 Task: Look for space in Babruysk, Belarus from 7th July, 2023 to 14th July, 2023 for 1 adult in price range Rs.6000 to Rs.14000. Place can be shared room with 1  bedroom having 1 bed and 1 bathroom. Property type can be house, flat, guest house, hotel. Amenities needed are: washing machine. Booking option can be shelf check-in. Required host language is English.
Action: Mouse moved to (473, 99)
Screenshot: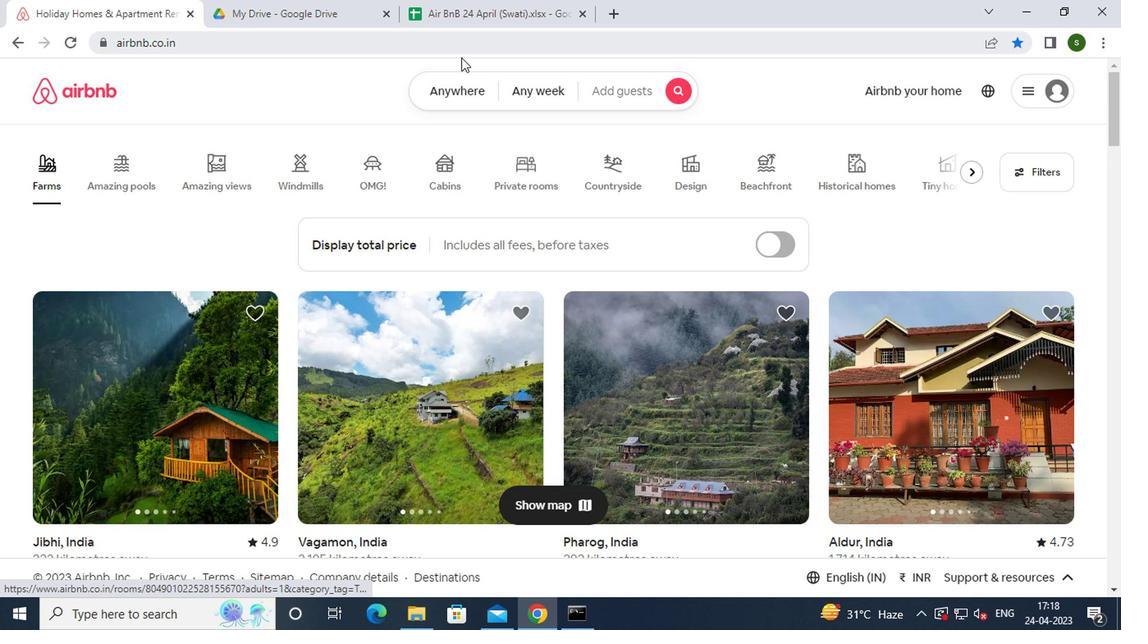 
Action: Mouse pressed left at (473, 99)
Screenshot: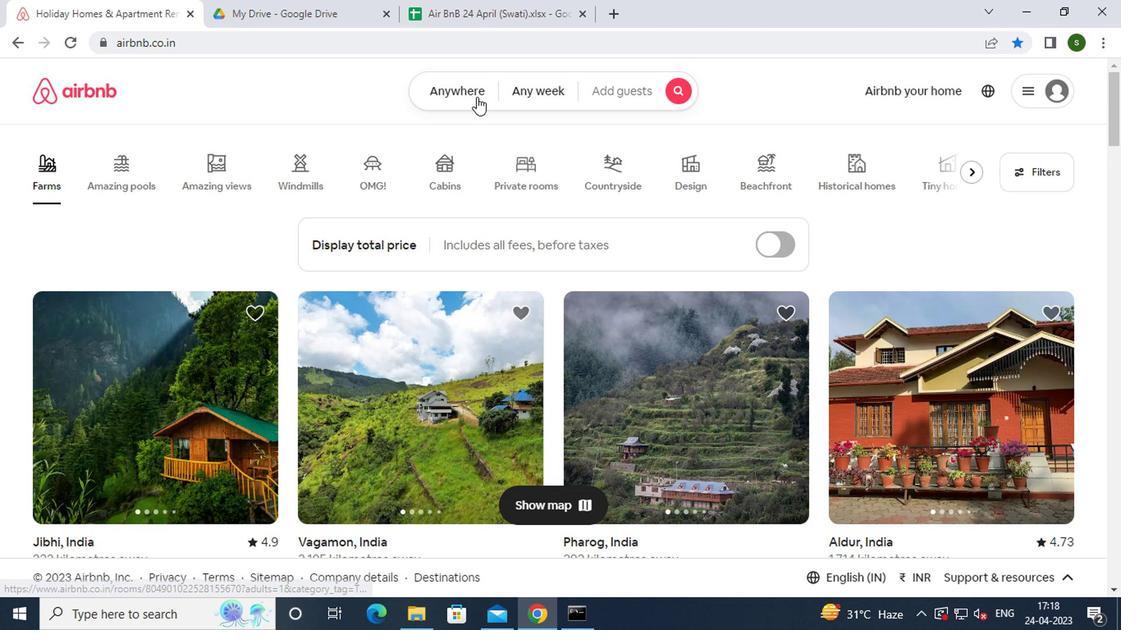 
Action: Mouse moved to (349, 157)
Screenshot: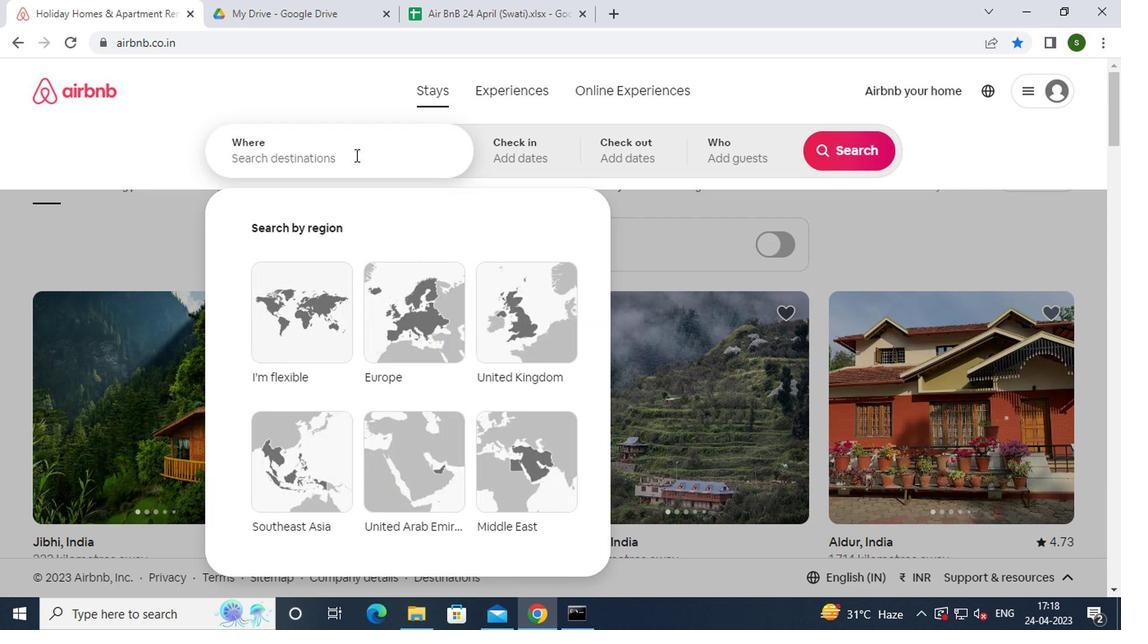 
Action: Mouse pressed left at (349, 157)
Screenshot: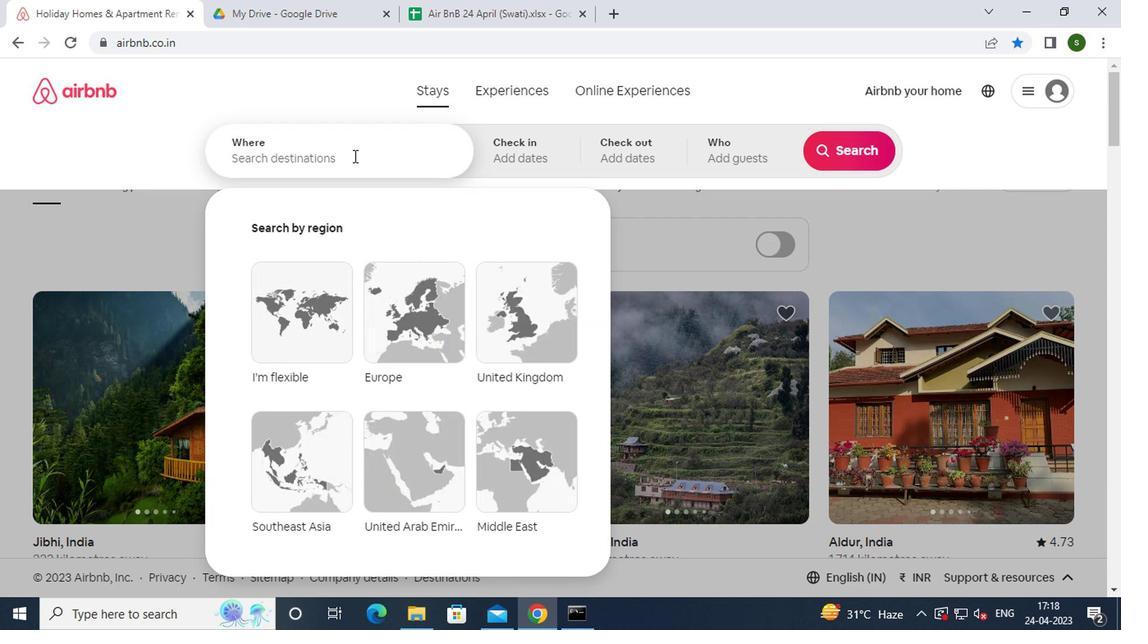 
Action: Mouse moved to (348, 154)
Screenshot: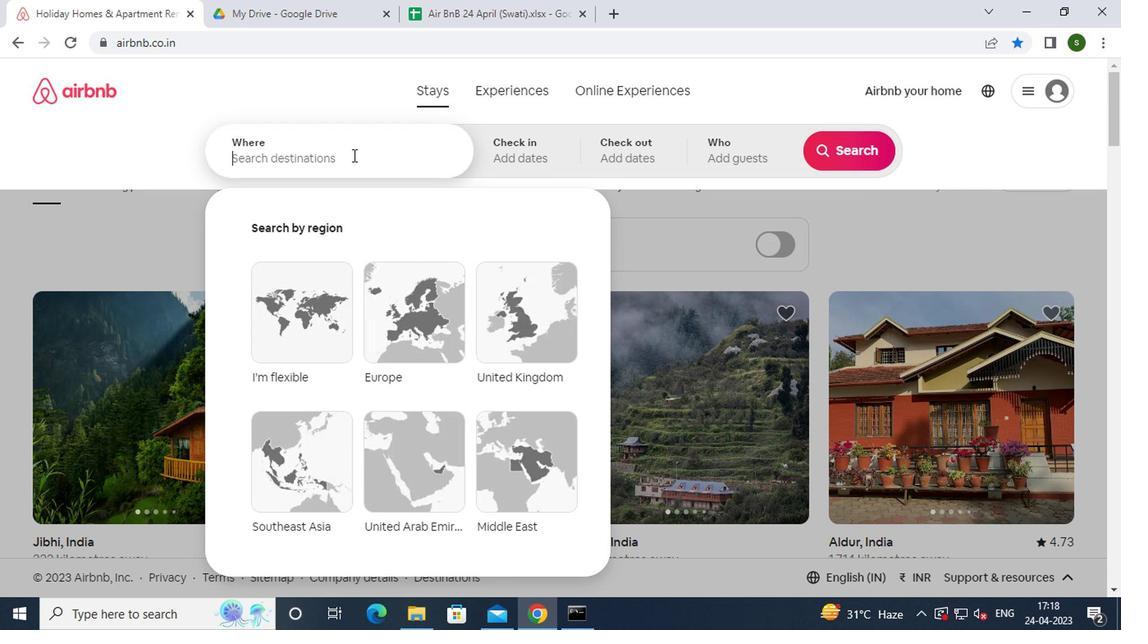
Action: Key pressed b<Key.caps_lock>abruysk
Screenshot: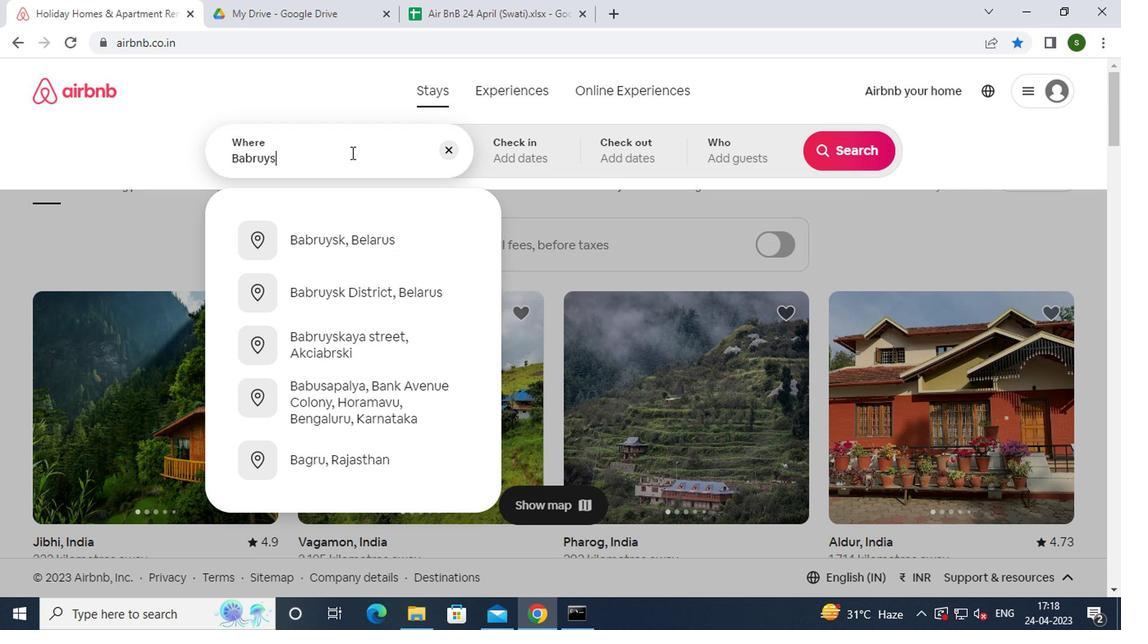 
Action: Mouse moved to (394, 238)
Screenshot: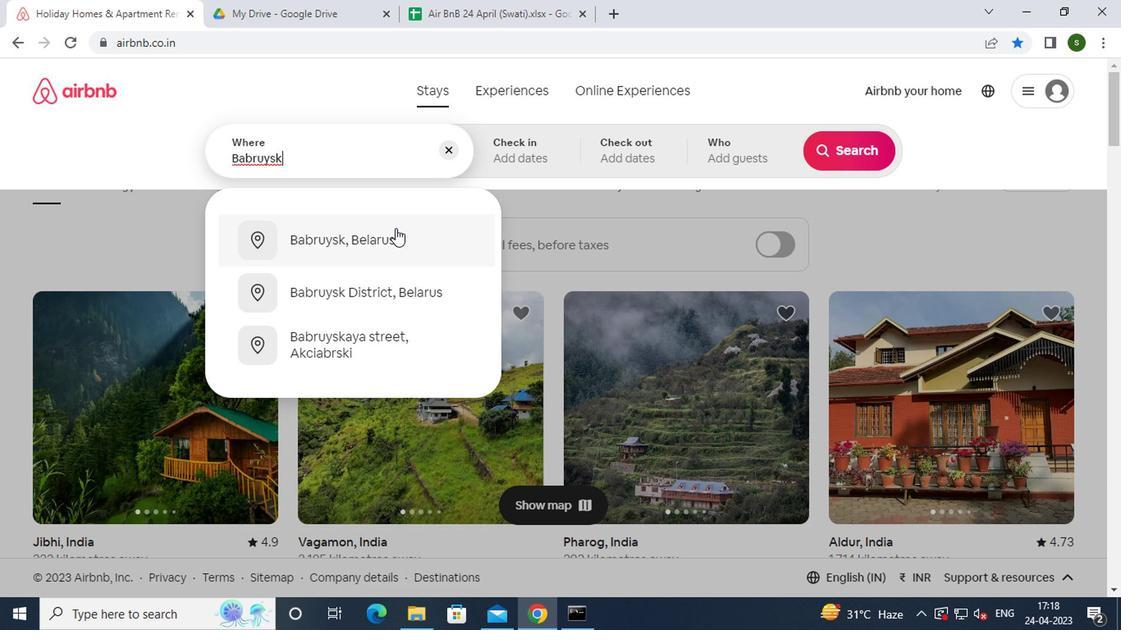 
Action: Mouse pressed left at (394, 238)
Screenshot: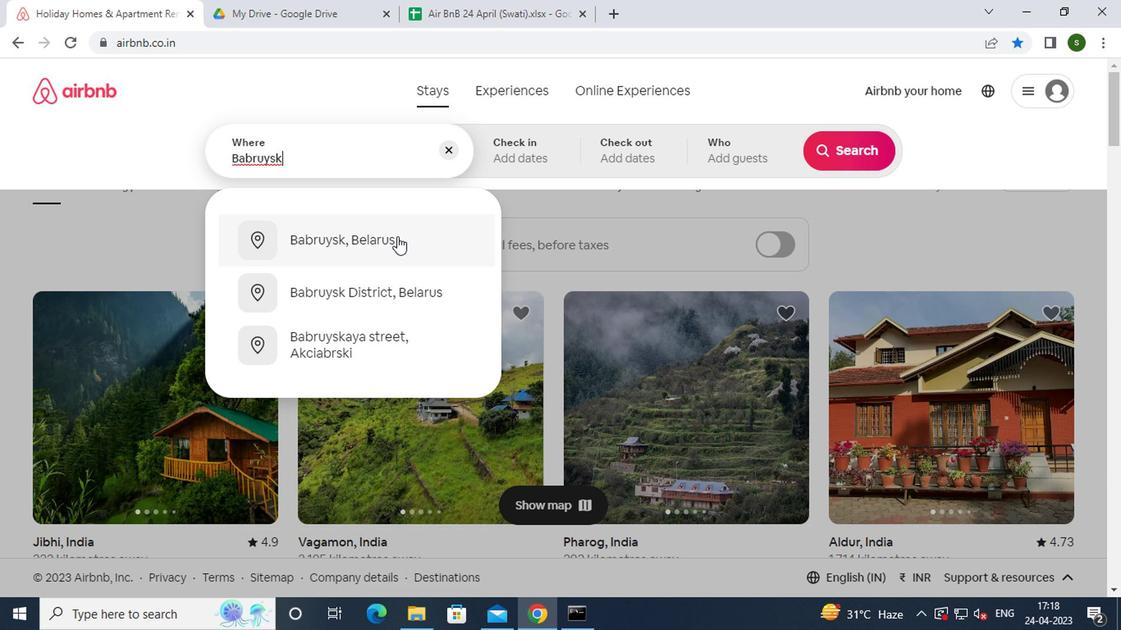 
Action: Mouse moved to (843, 284)
Screenshot: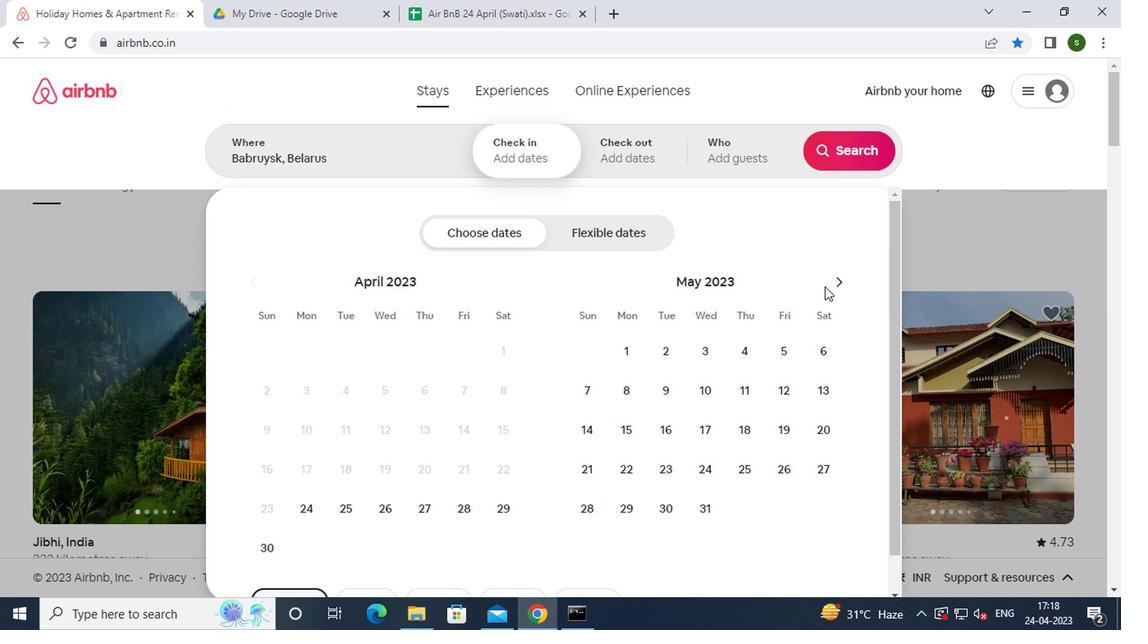 
Action: Mouse pressed left at (843, 284)
Screenshot: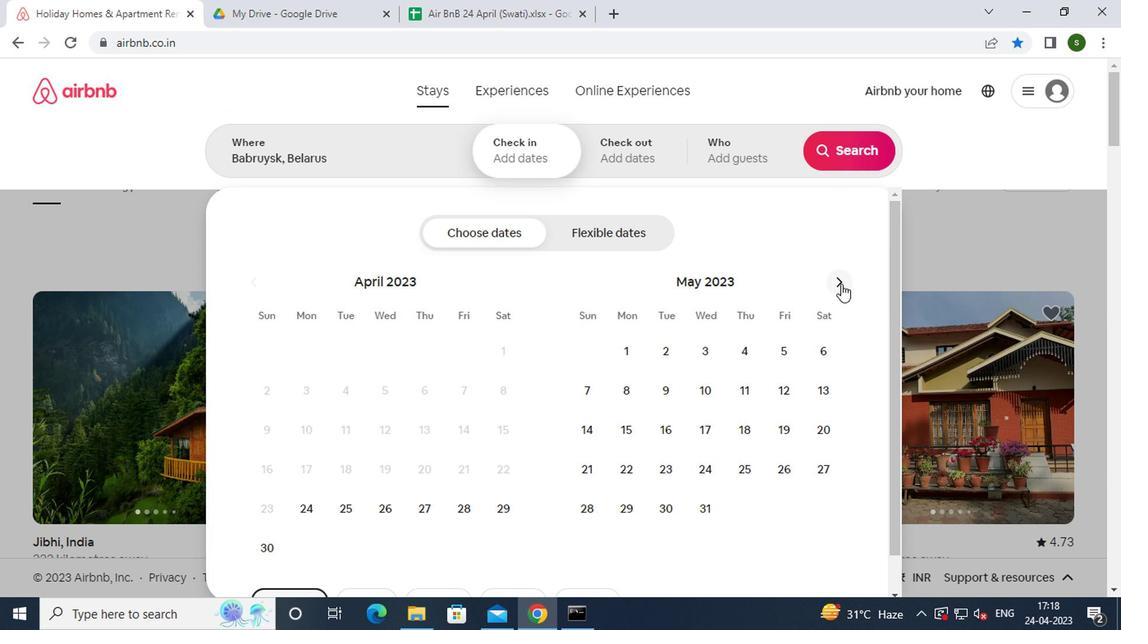 
Action: Mouse pressed left at (843, 284)
Screenshot: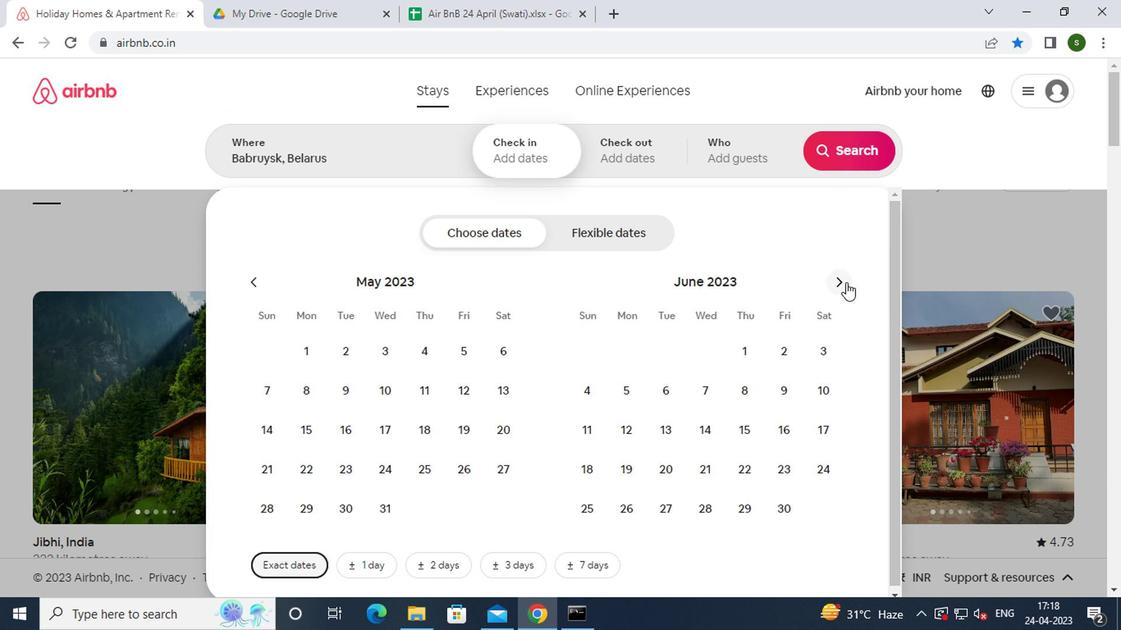 
Action: Mouse moved to (794, 398)
Screenshot: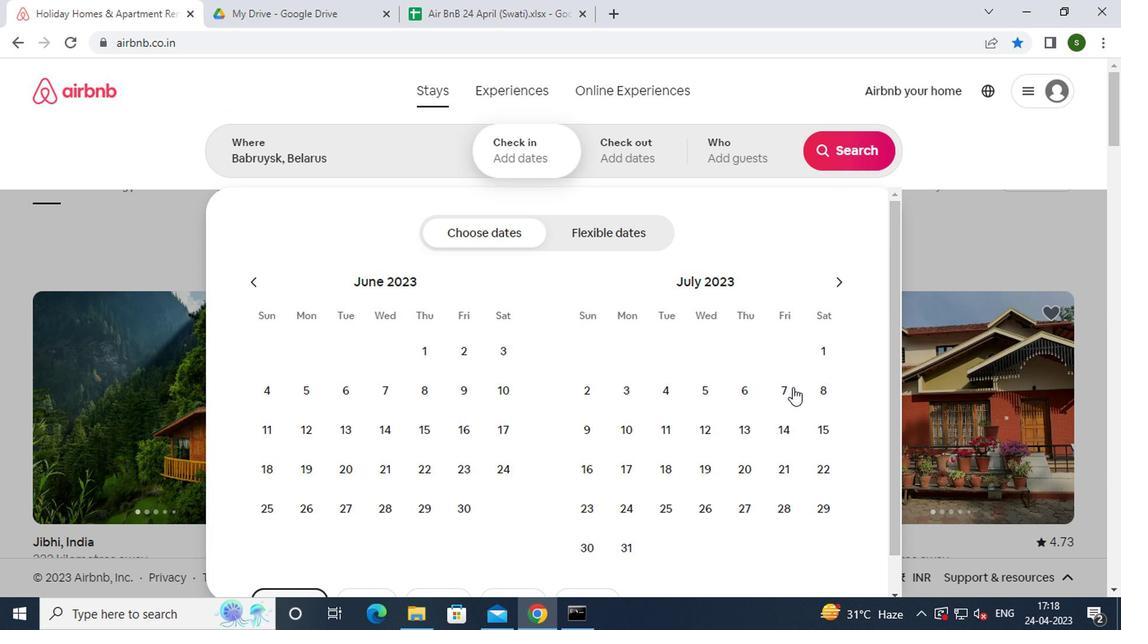 
Action: Mouse pressed left at (794, 398)
Screenshot: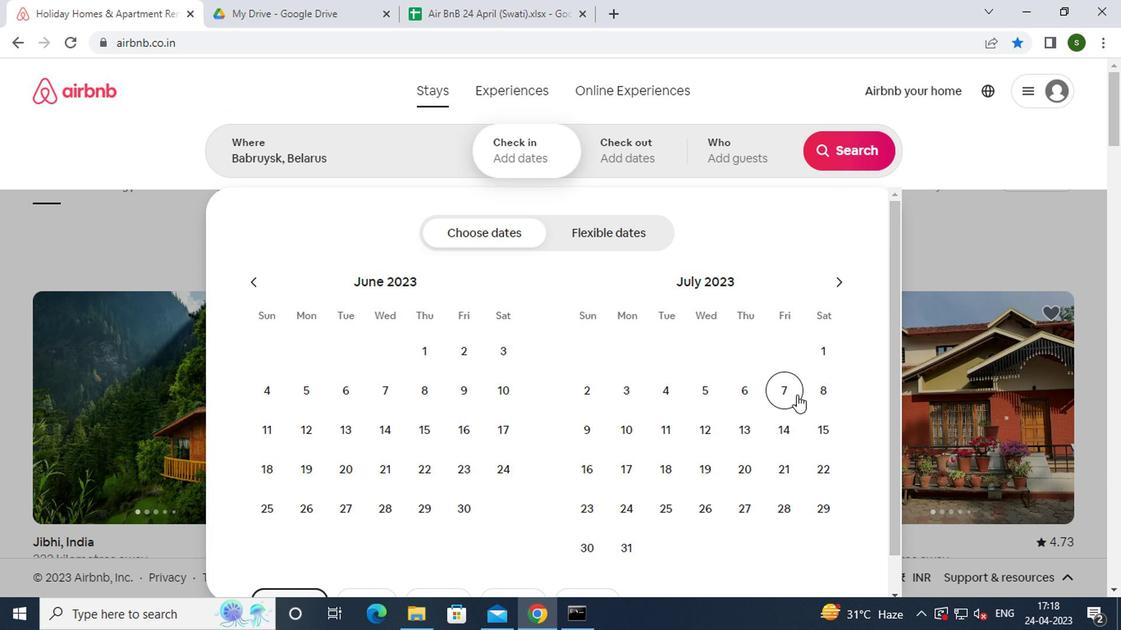 
Action: Mouse moved to (791, 435)
Screenshot: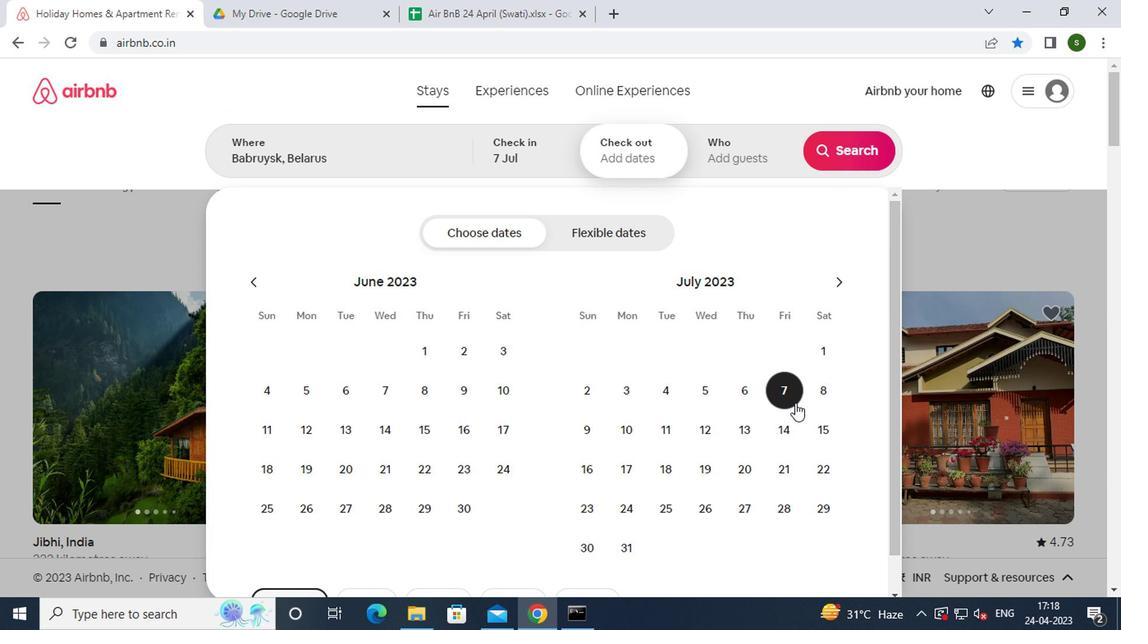 
Action: Mouse pressed left at (791, 435)
Screenshot: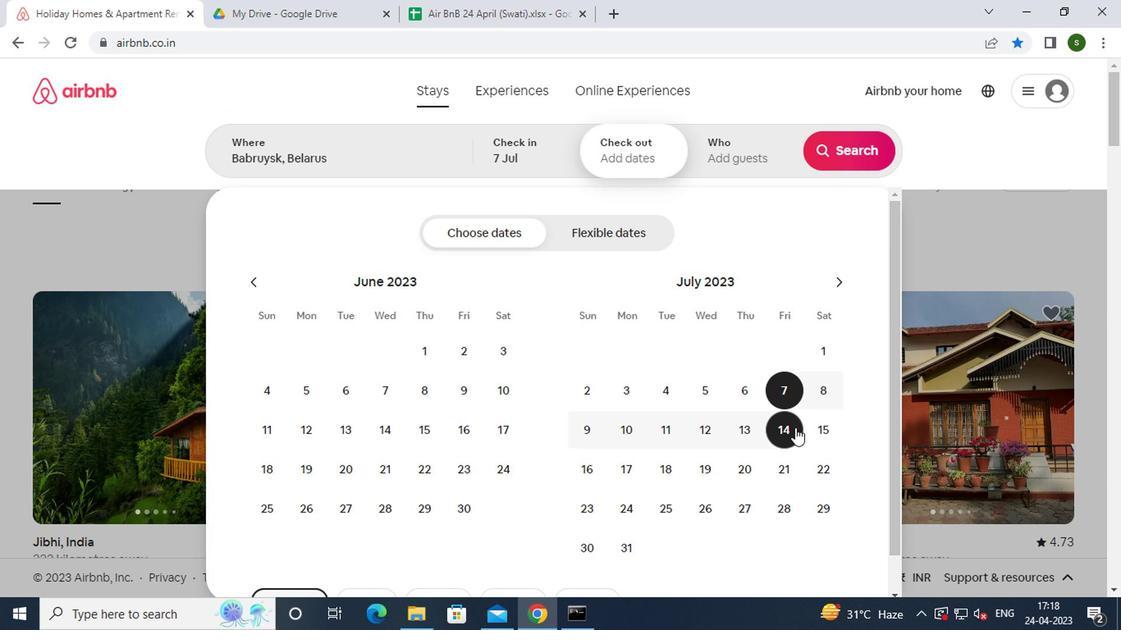 
Action: Mouse moved to (723, 171)
Screenshot: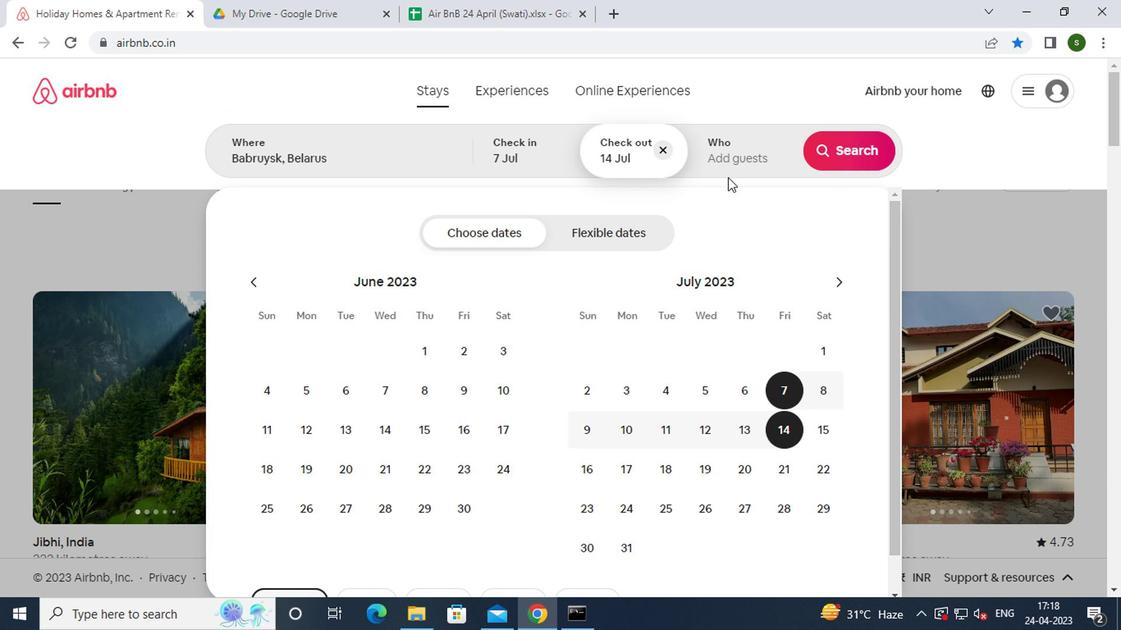 
Action: Mouse pressed left at (723, 171)
Screenshot: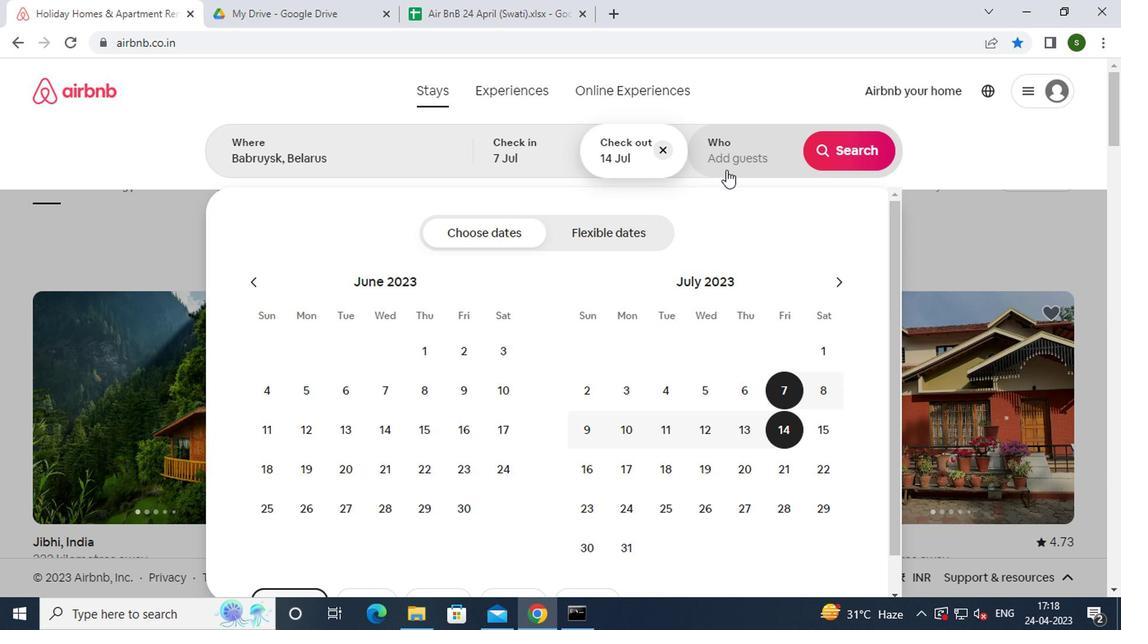 
Action: Mouse moved to (831, 228)
Screenshot: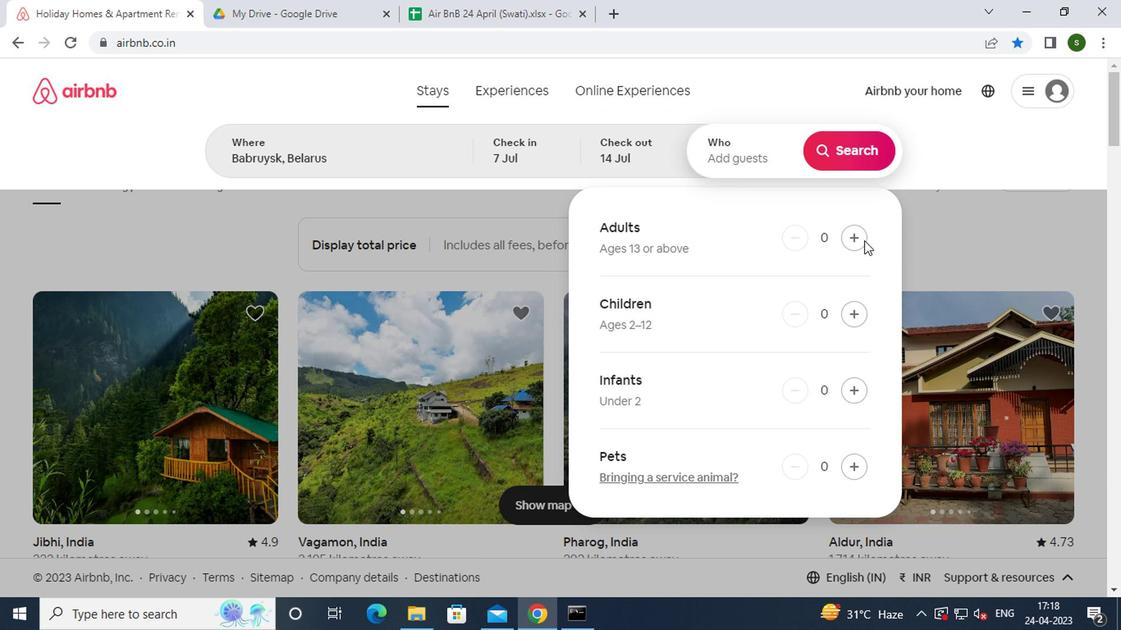 
Action: Mouse pressed left at (831, 228)
Screenshot: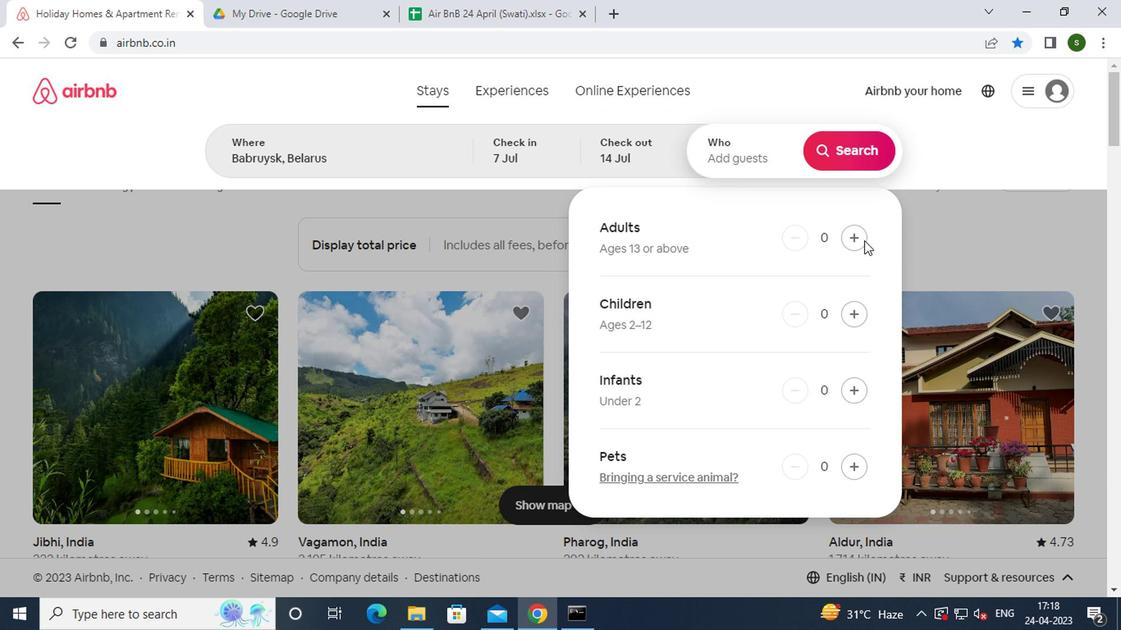 
Action: Mouse moved to (852, 240)
Screenshot: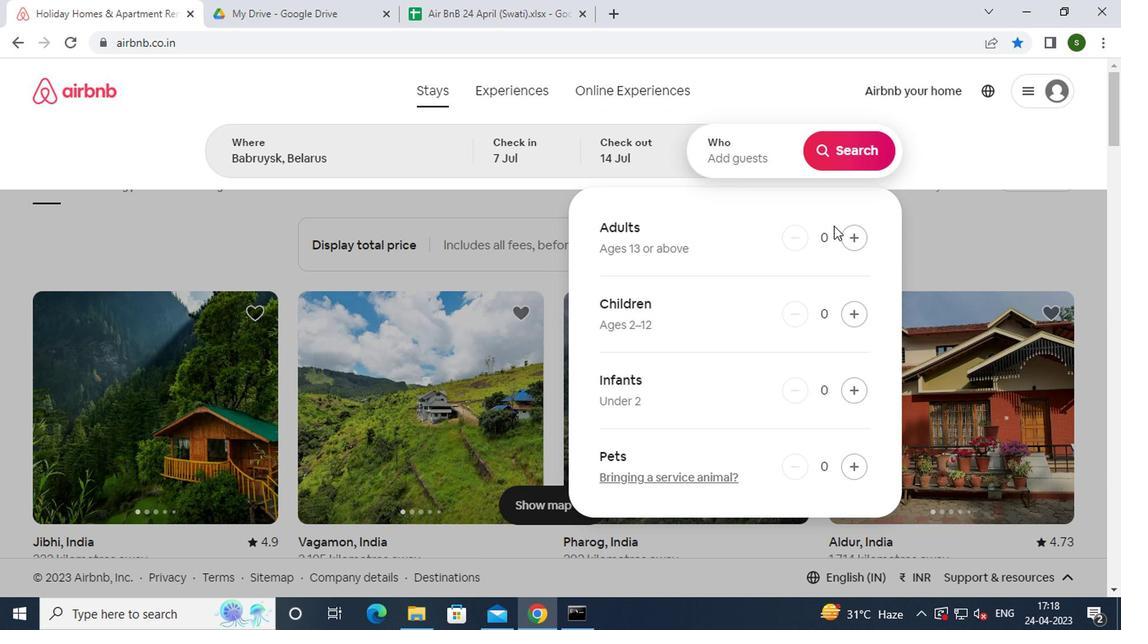 
Action: Mouse pressed left at (852, 240)
Screenshot: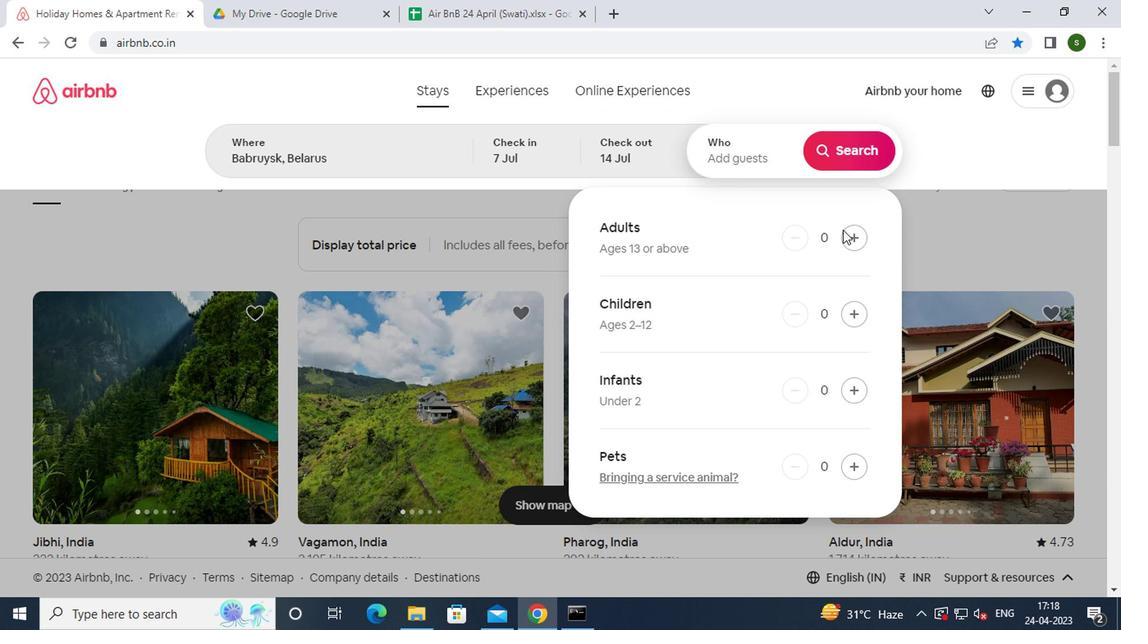 
Action: Mouse moved to (843, 157)
Screenshot: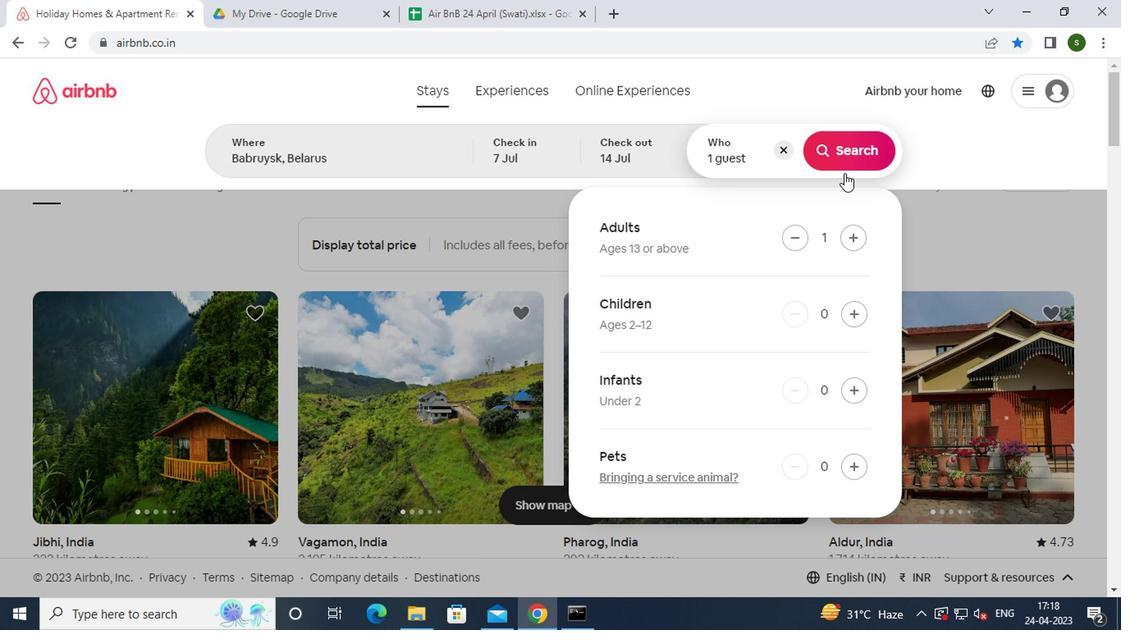 
Action: Mouse pressed left at (843, 157)
Screenshot: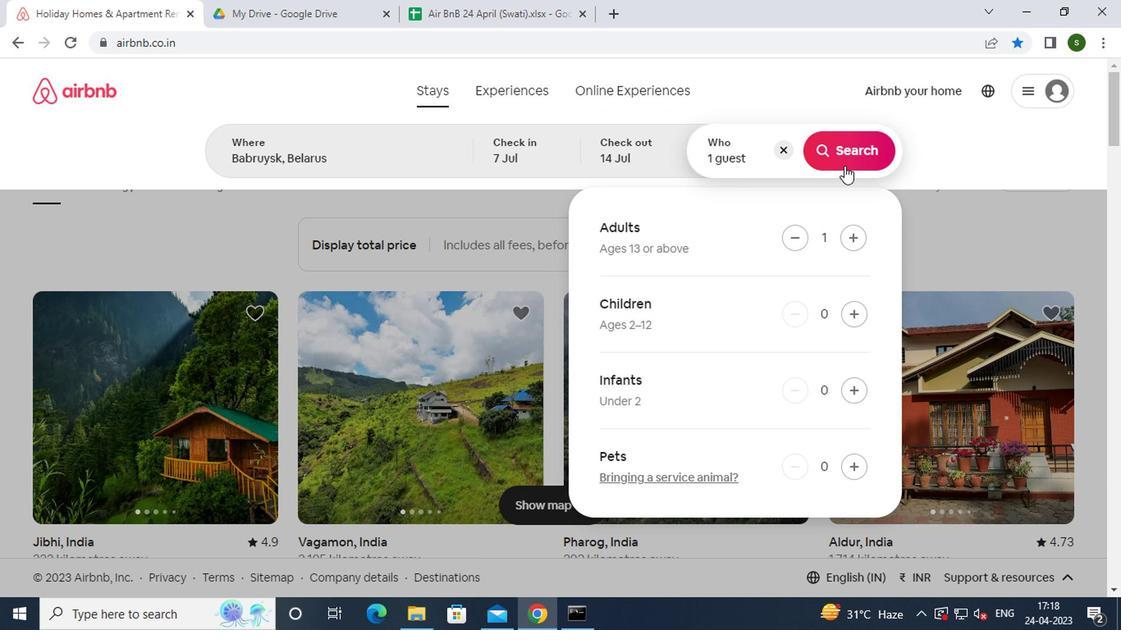 
Action: Mouse moved to (1028, 161)
Screenshot: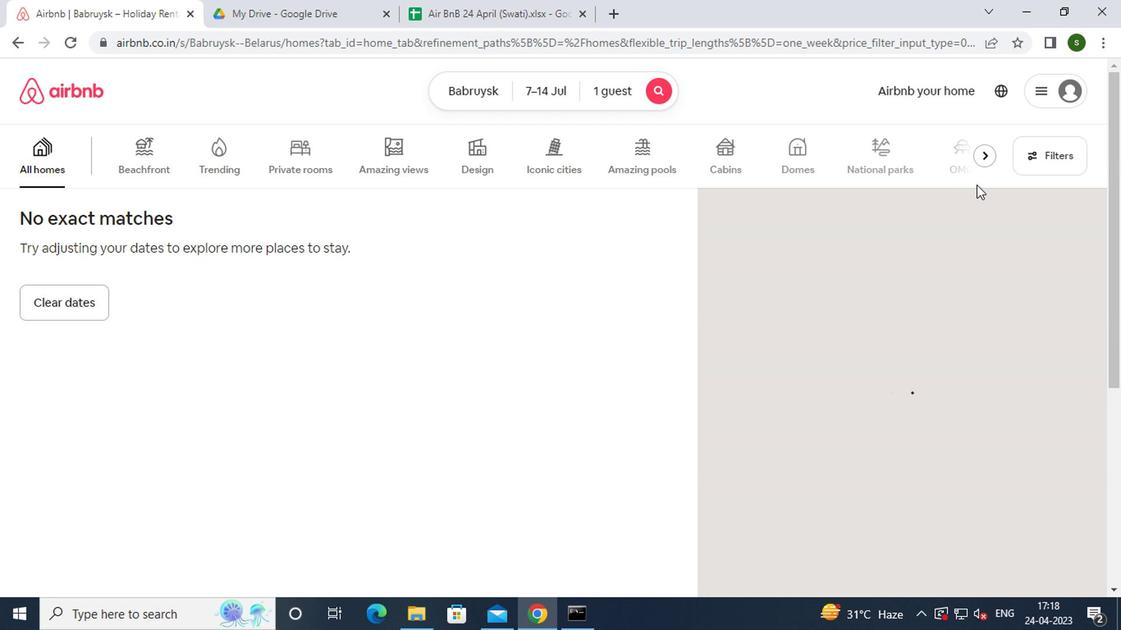 
Action: Mouse pressed left at (1028, 161)
Screenshot: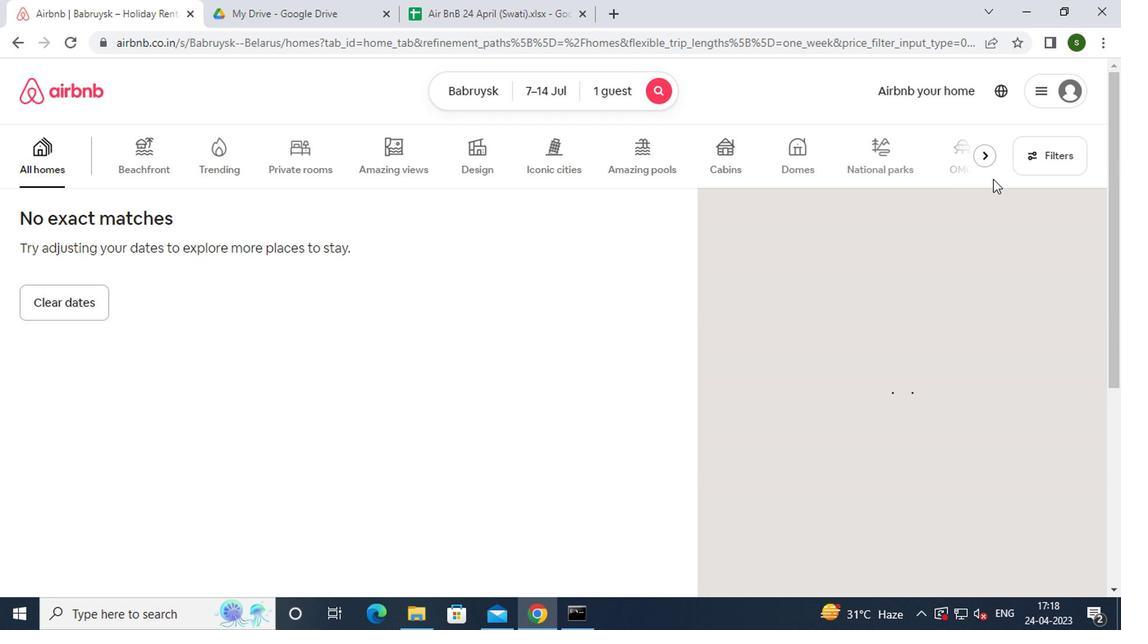 
Action: Mouse moved to (454, 263)
Screenshot: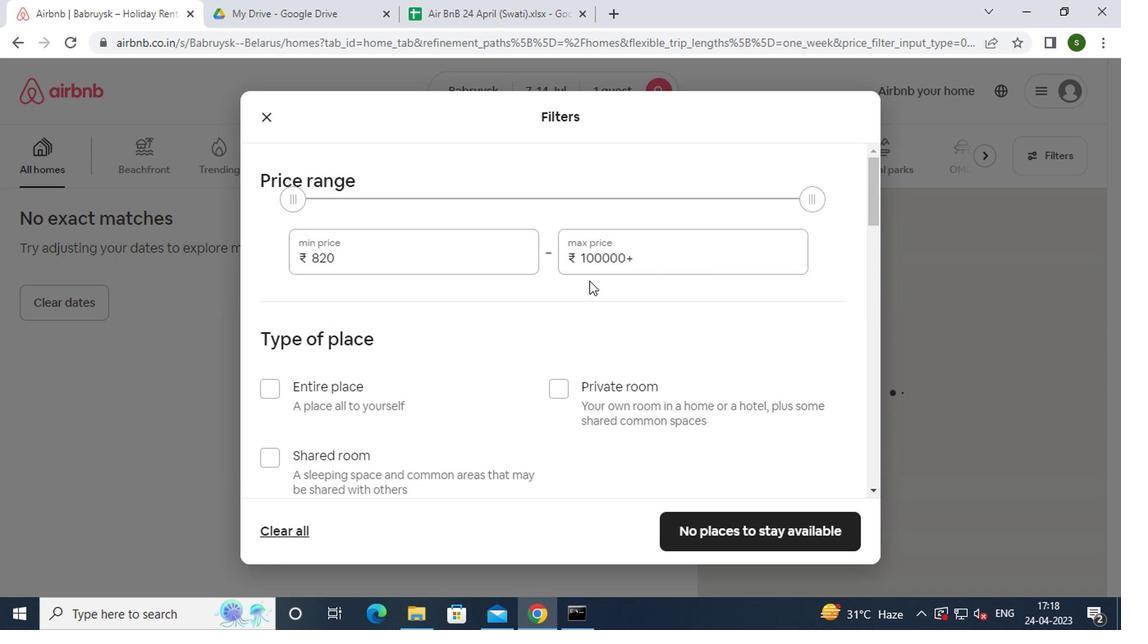 
Action: Mouse pressed left at (454, 263)
Screenshot: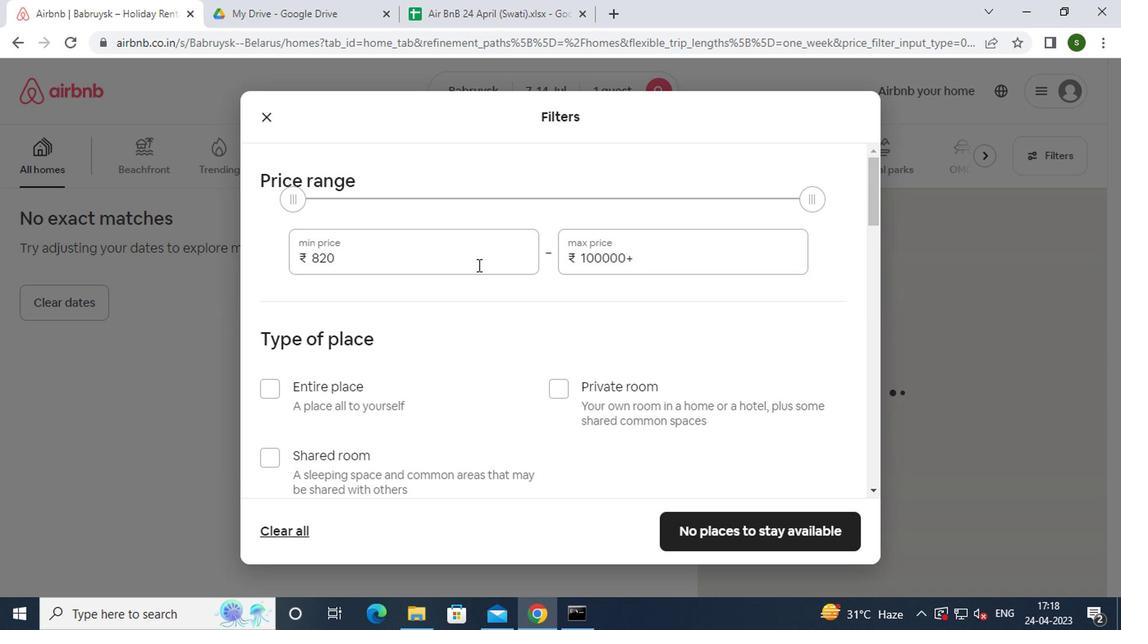 
Action: Mouse moved to (454, 262)
Screenshot: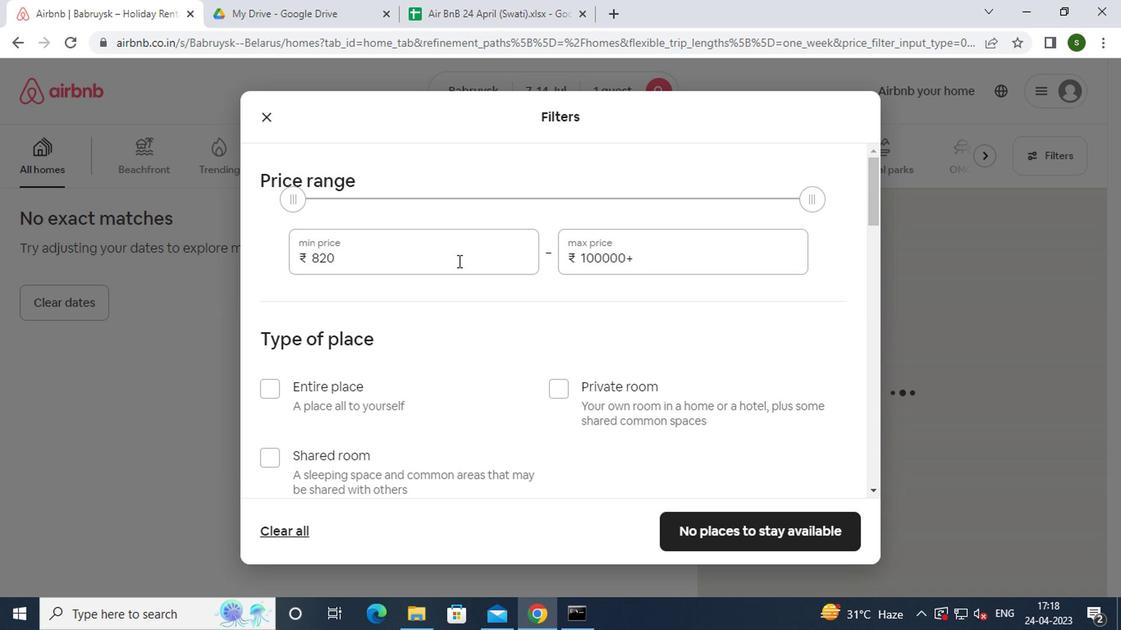 
Action: Key pressed <Key.backspace><Key.backspace><Key.backspace><Key.backspace><Key.backspace><Key.backspace><Key.backspace>6000
Screenshot: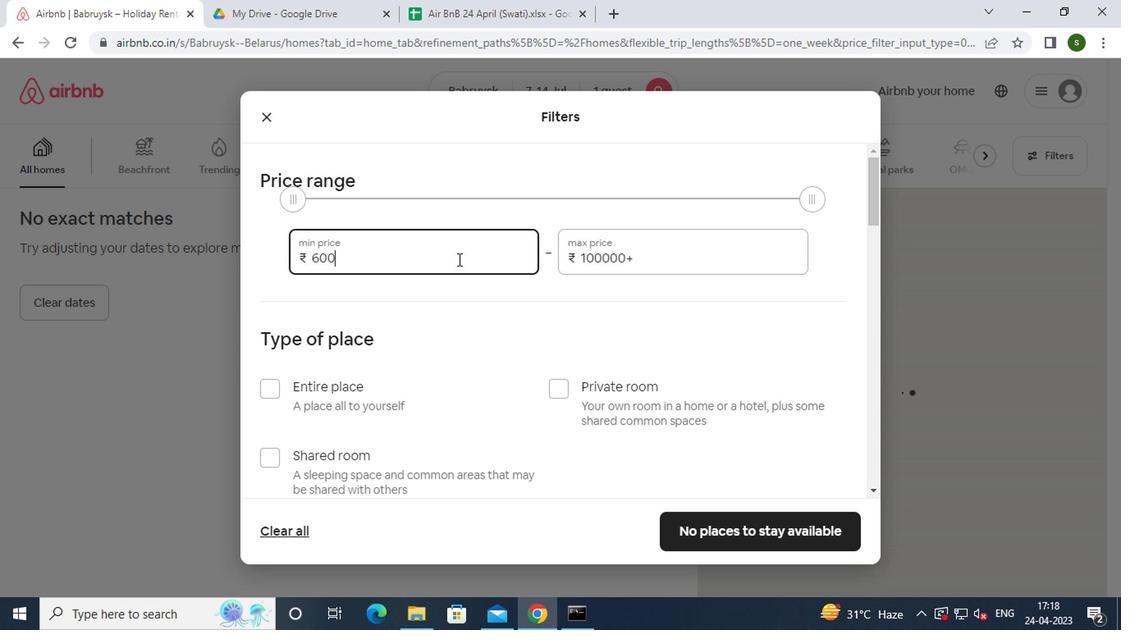 
Action: Mouse moved to (671, 265)
Screenshot: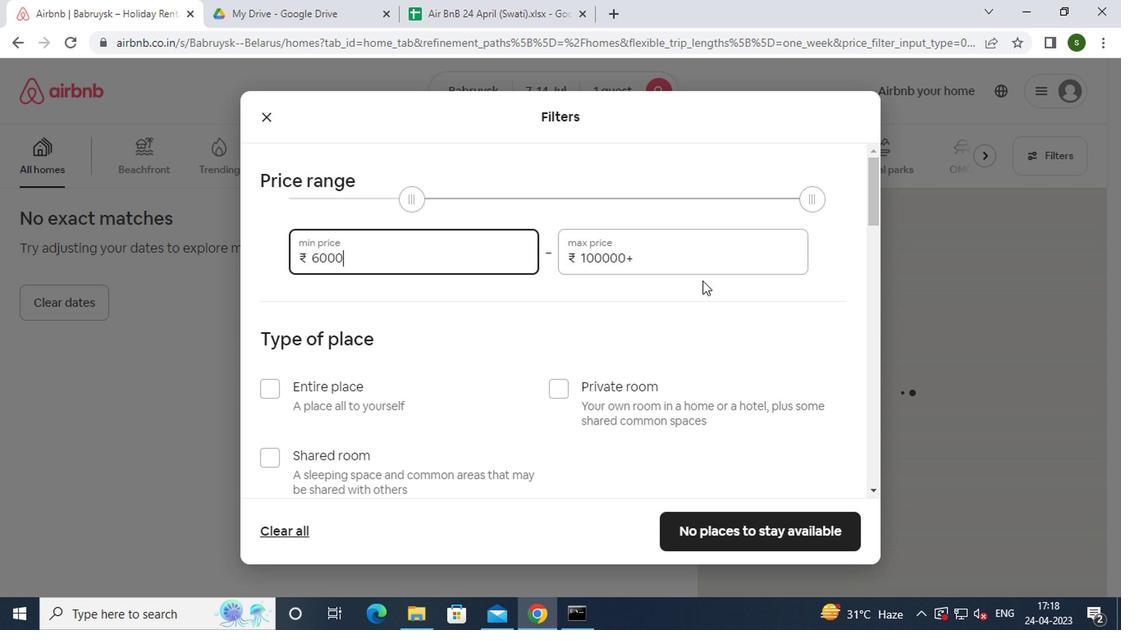 
Action: Mouse pressed left at (671, 265)
Screenshot: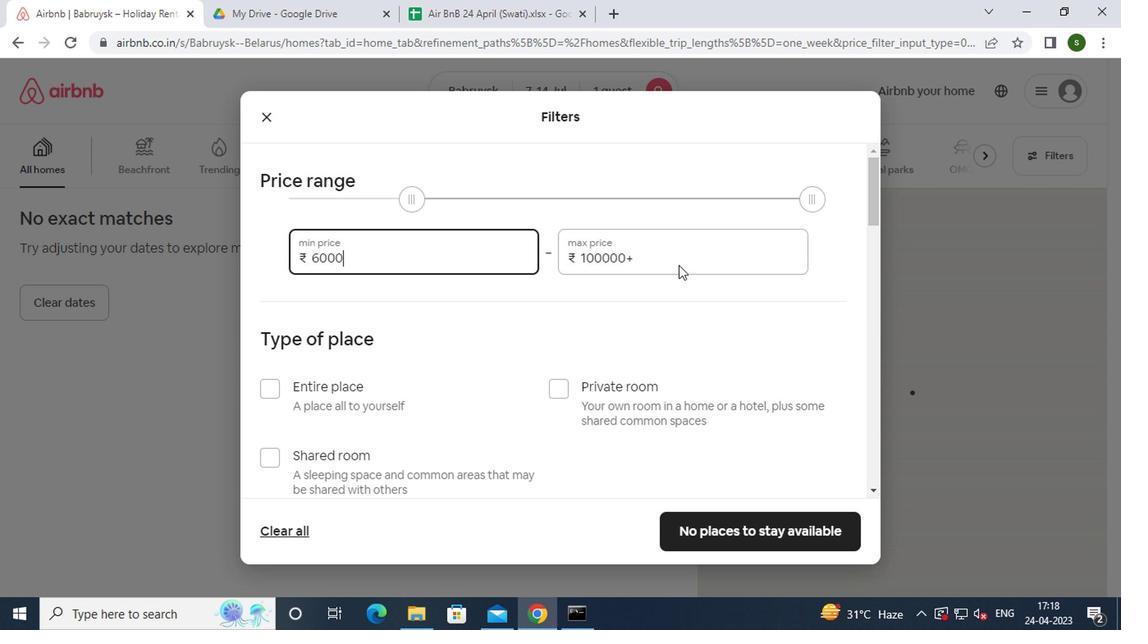 
Action: Key pressed <Key.backspace><Key.backspace><Key.backspace><Key.backspace><Key.backspace><Key.backspace><Key.backspace><Key.backspace><Key.backspace><Key.backspace><Key.backspace><Key.backspace>14000
Screenshot: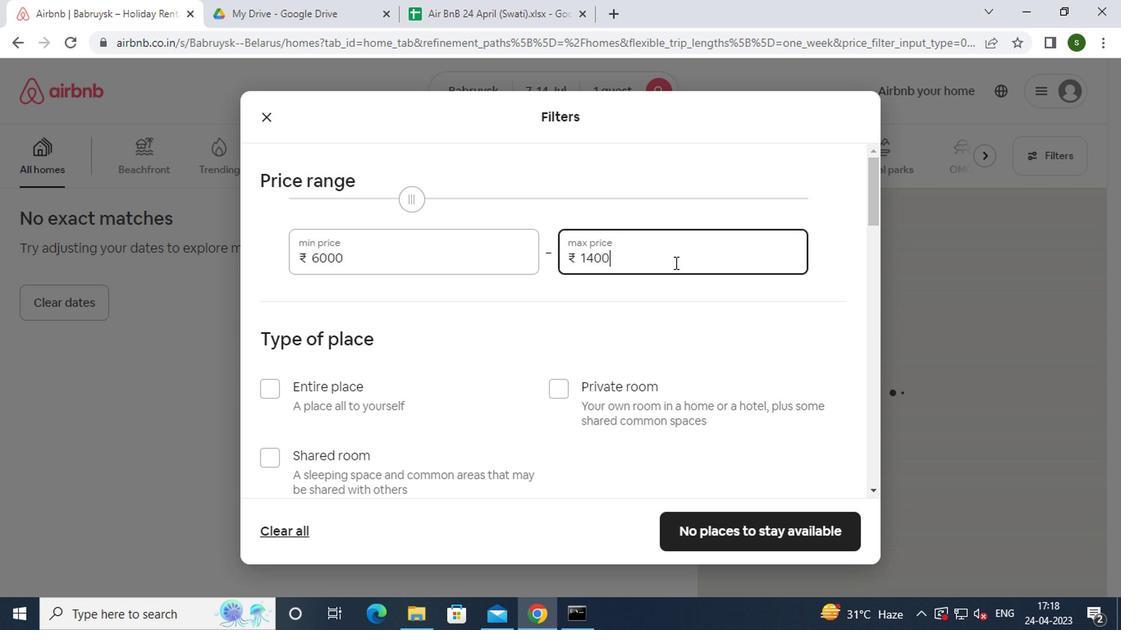 
Action: Mouse moved to (584, 330)
Screenshot: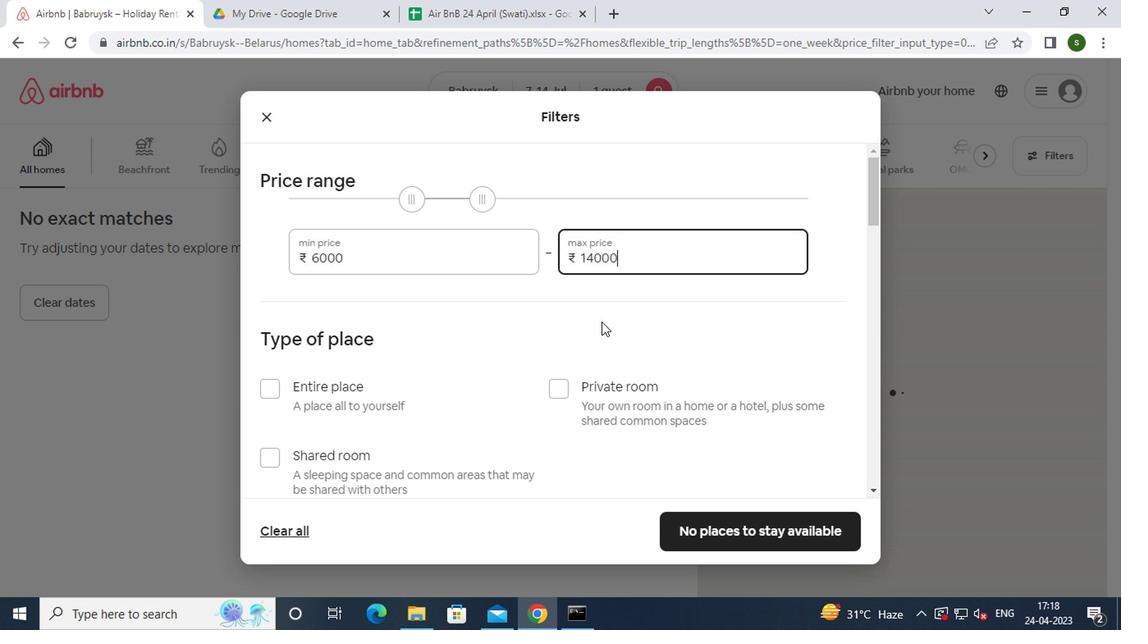 
Action: Mouse scrolled (584, 329) with delta (0, 0)
Screenshot: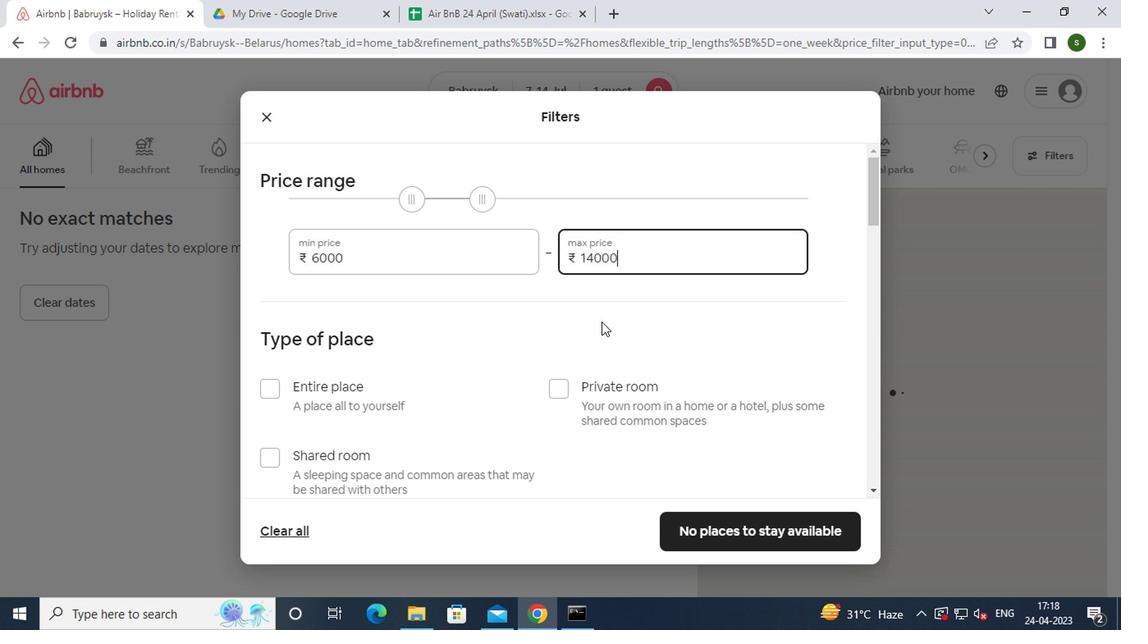 
Action: Mouse moved to (351, 377)
Screenshot: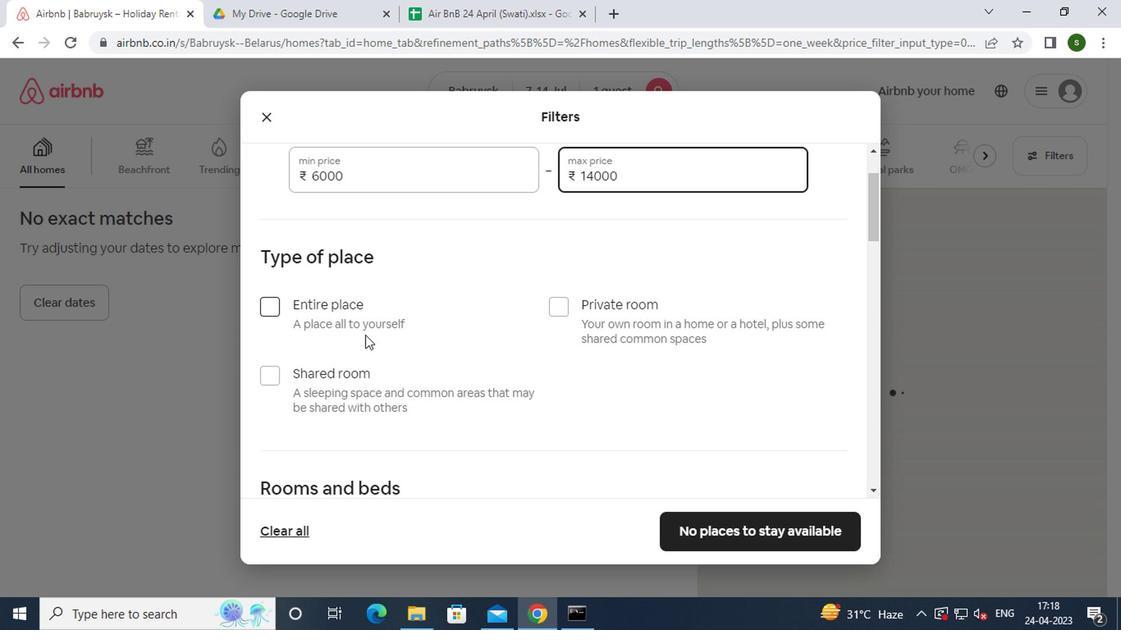 
Action: Mouse pressed left at (351, 377)
Screenshot: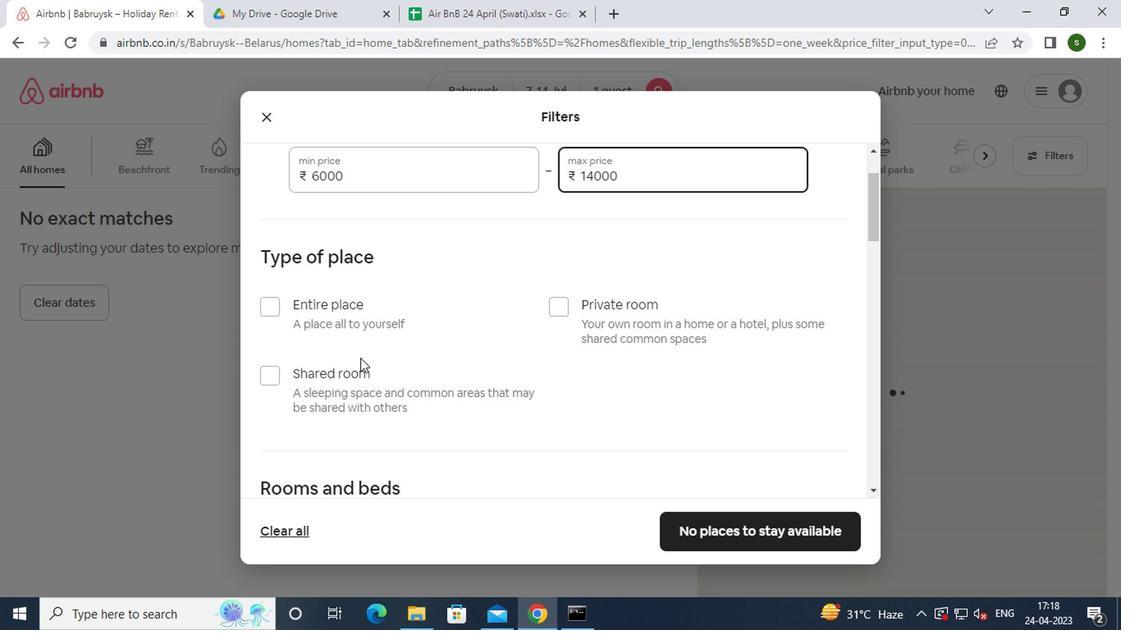 
Action: Mouse scrolled (351, 377) with delta (0, 0)
Screenshot: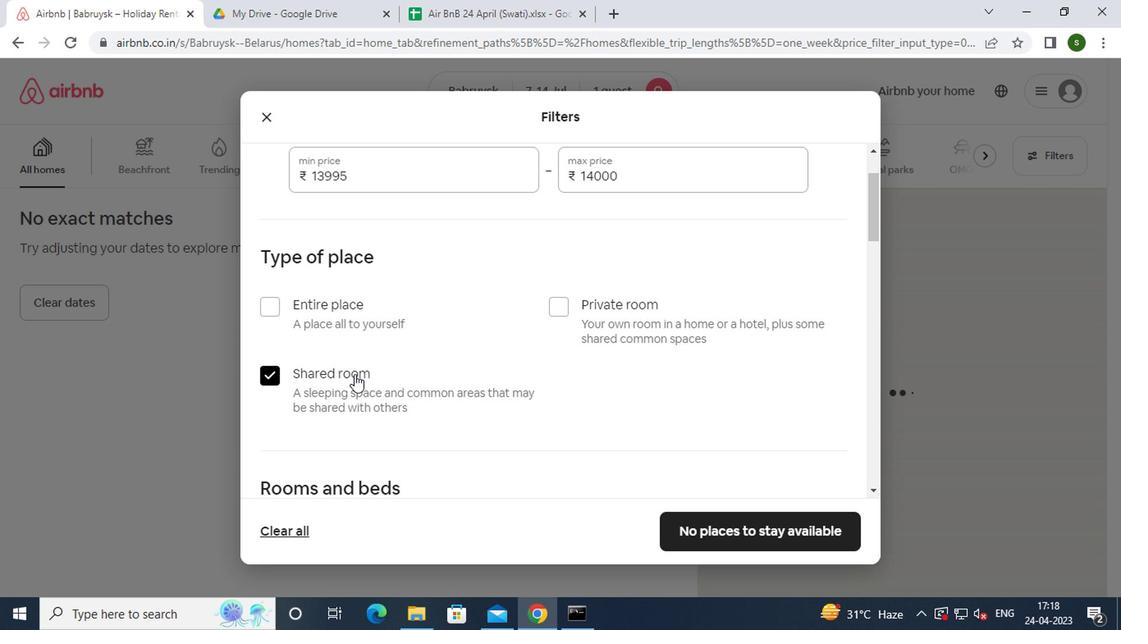 
Action: Mouse scrolled (351, 377) with delta (0, 0)
Screenshot: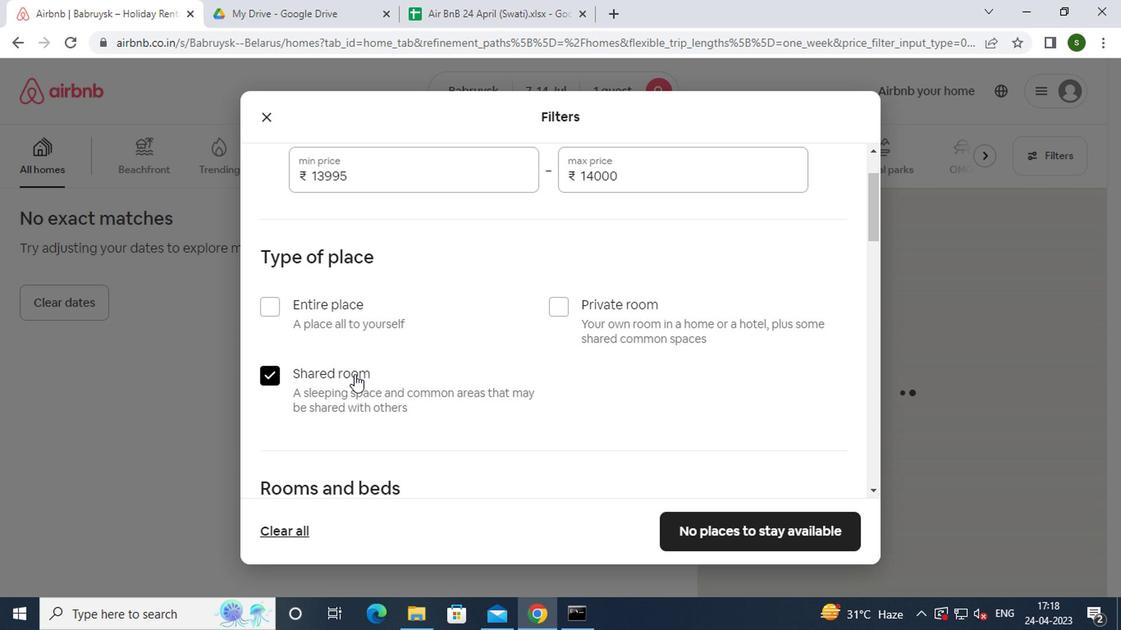 
Action: Mouse scrolled (351, 377) with delta (0, 0)
Screenshot: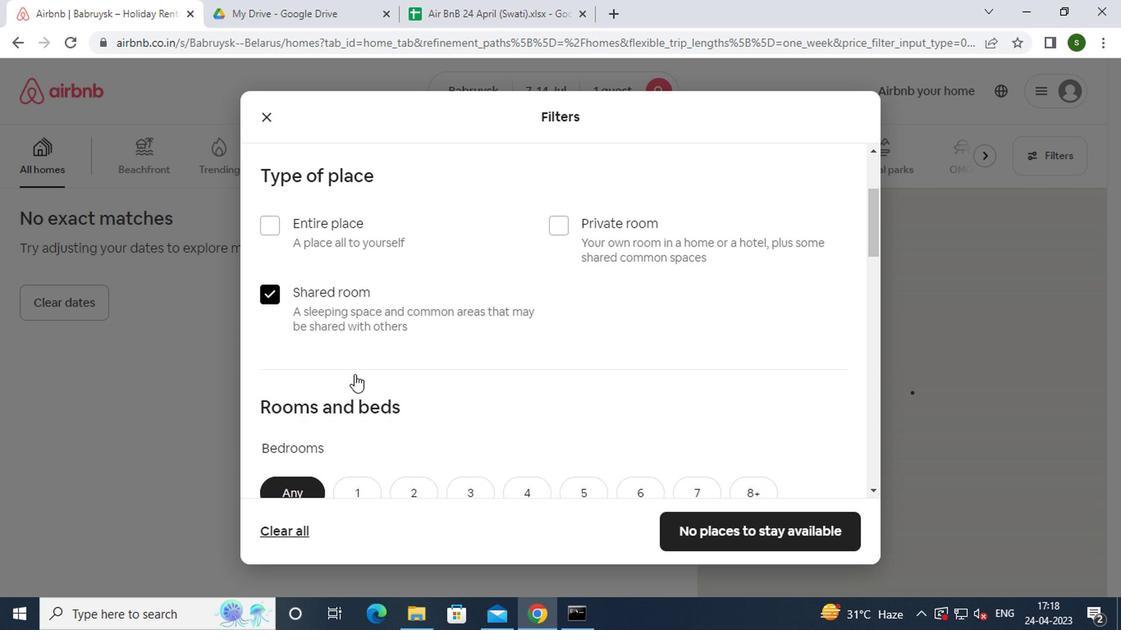 
Action: Mouse moved to (353, 335)
Screenshot: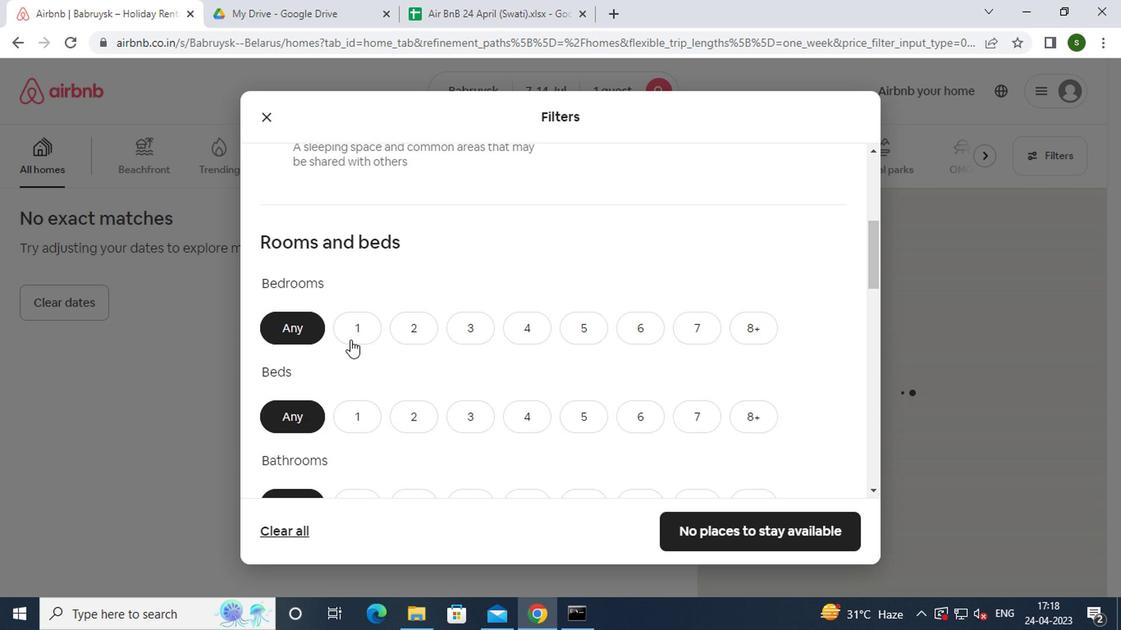
Action: Mouse pressed left at (353, 335)
Screenshot: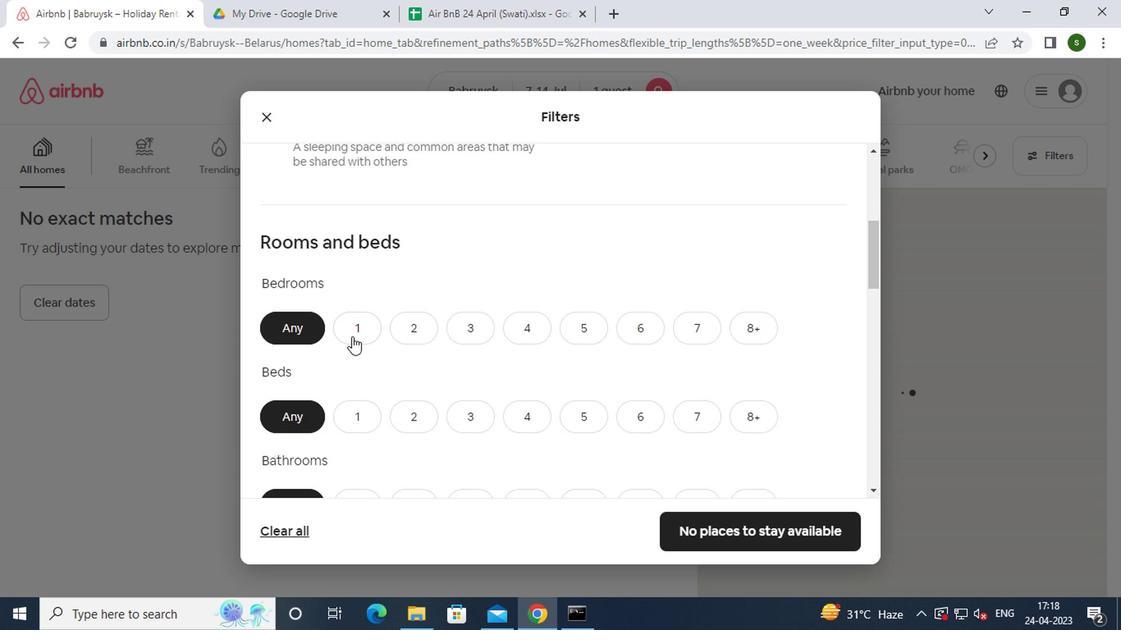 
Action: Mouse moved to (356, 422)
Screenshot: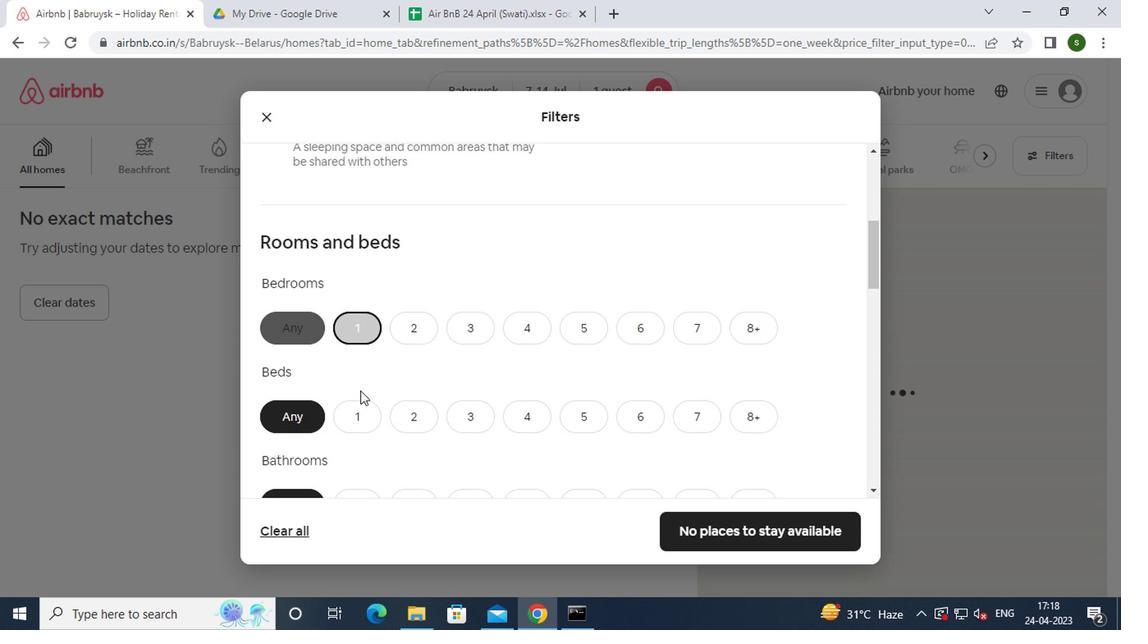 
Action: Mouse pressed left at (356, 422)
Screenshot: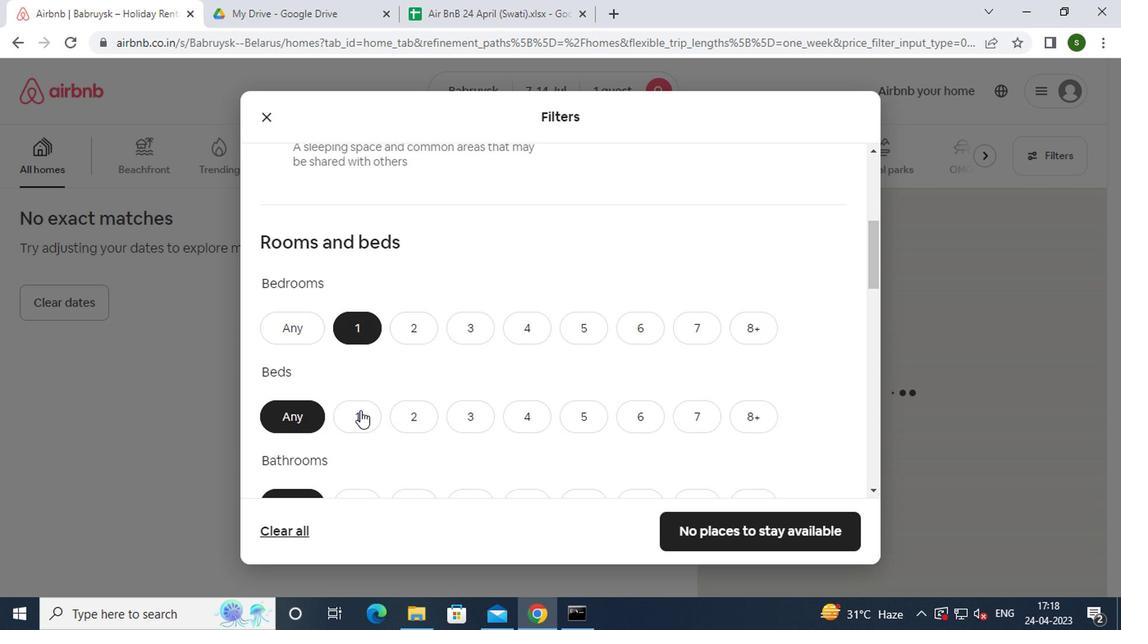
Action: Mouse moved to (356, 422)
Screenshot: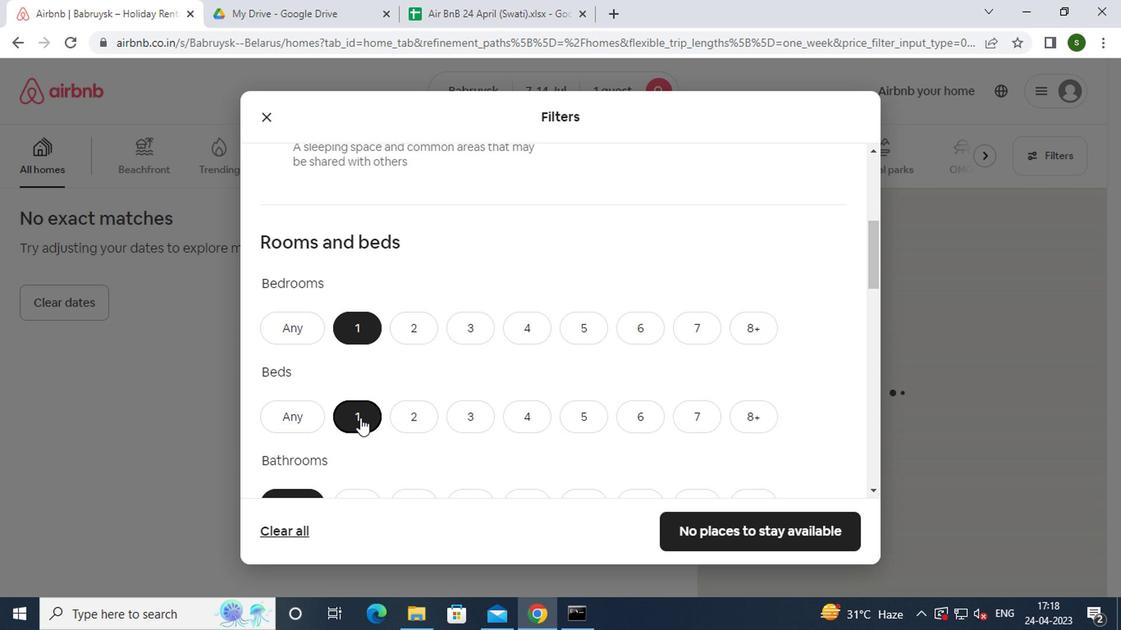 
Action: Mouse scrolled (356, 422) with delta (0, 0)
Screenshot: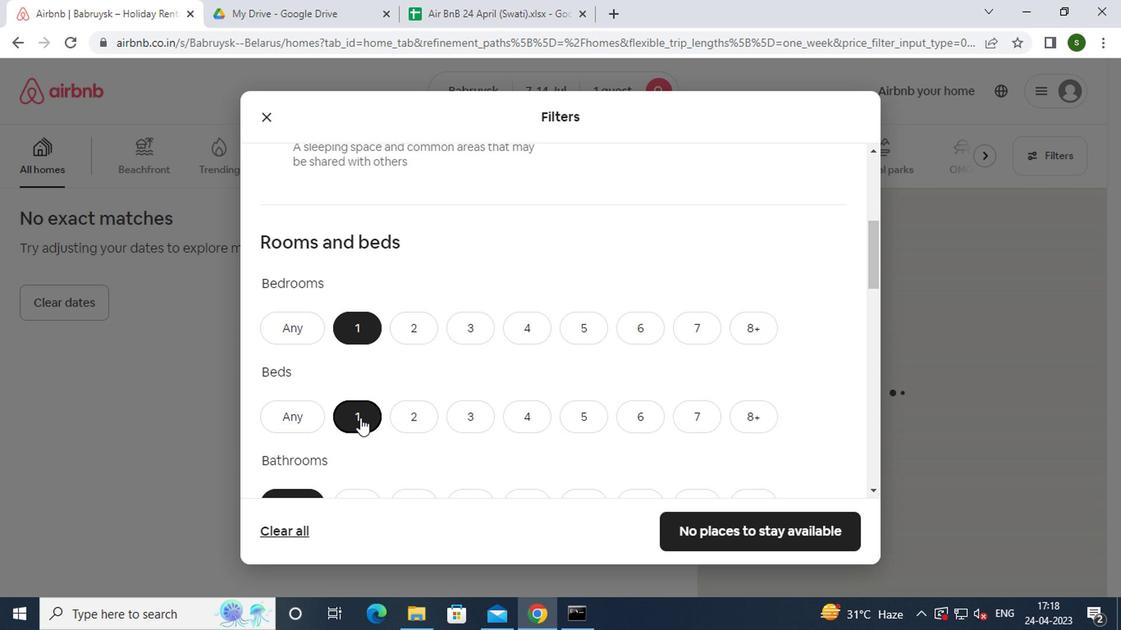 
Action: Mouse moved to (356, 422)
Screenshot: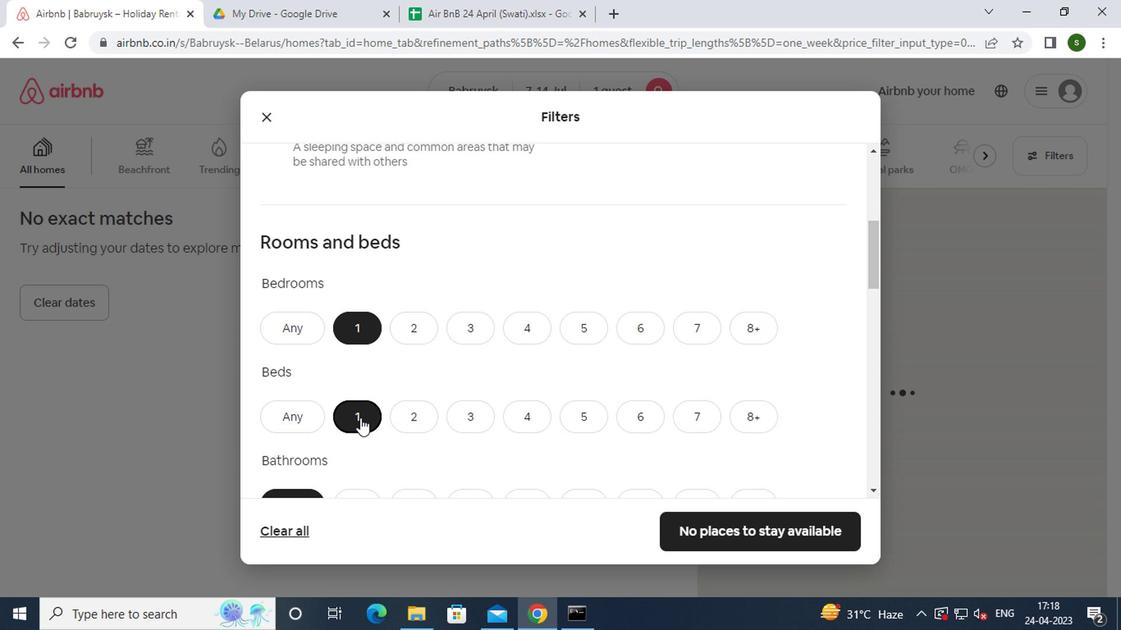
Action: Mouse scrolled (356, 422) with delta (0, 0)
Screenshot: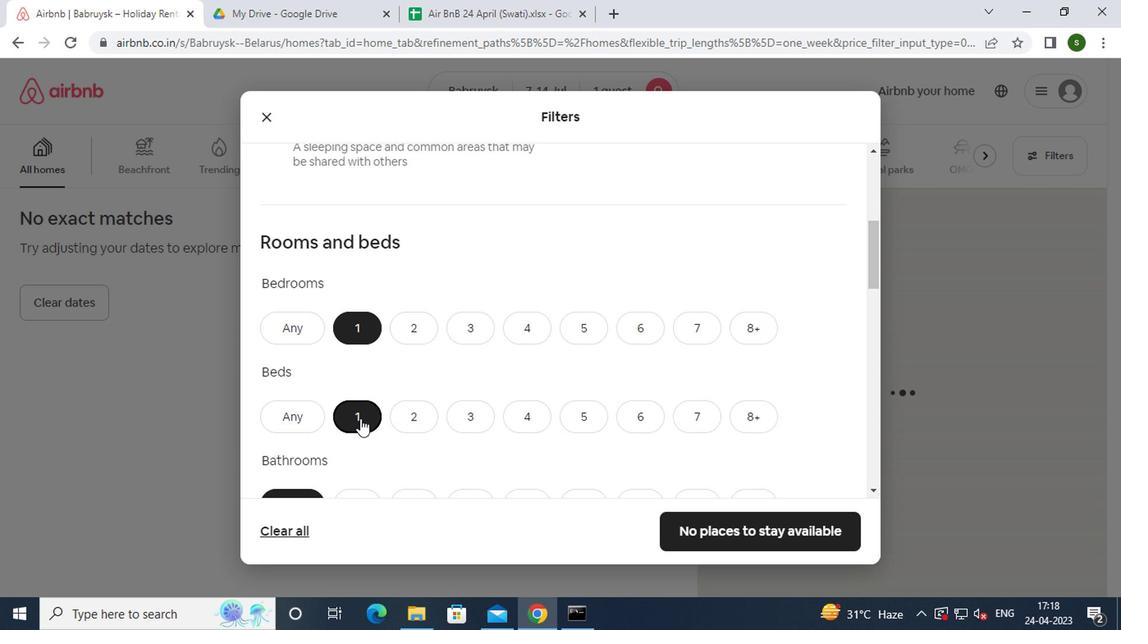 
Action: Mouse moved to (355, 343)
Screenshot: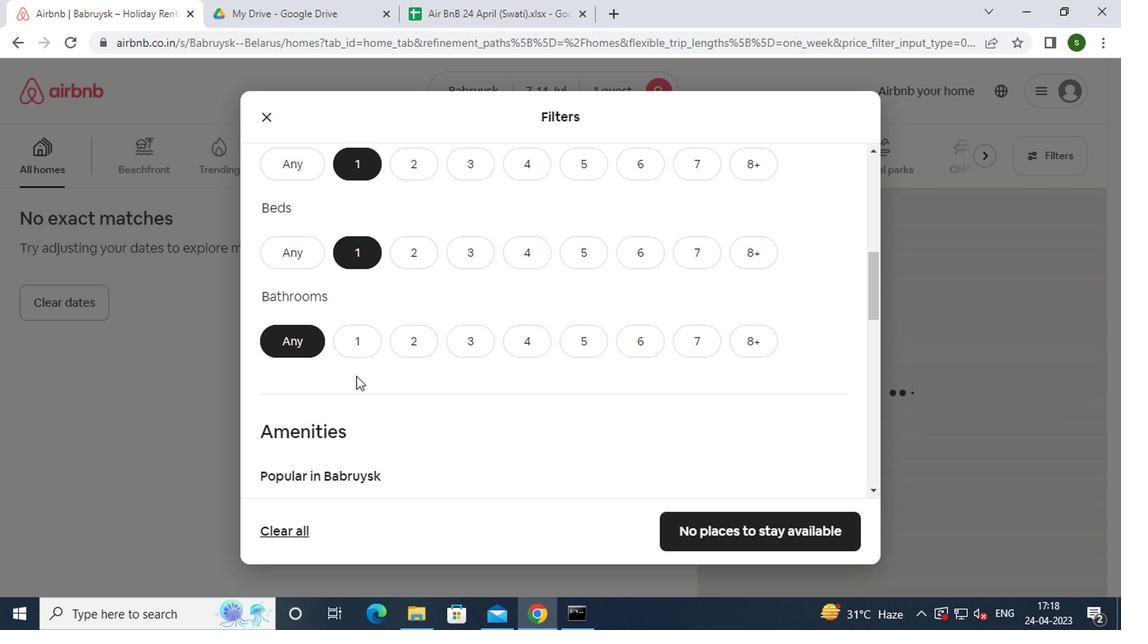 
Action: Mouse pressed left at (355, 343)
Screenshot: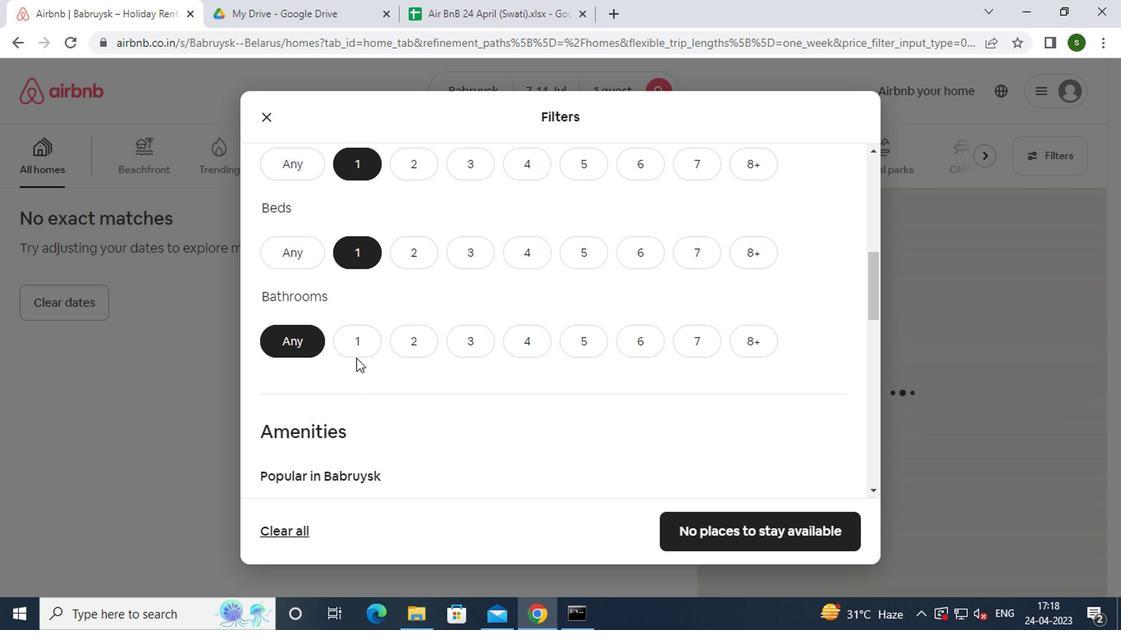 
Action: Mouse moved to (437, 419)
Screenshot: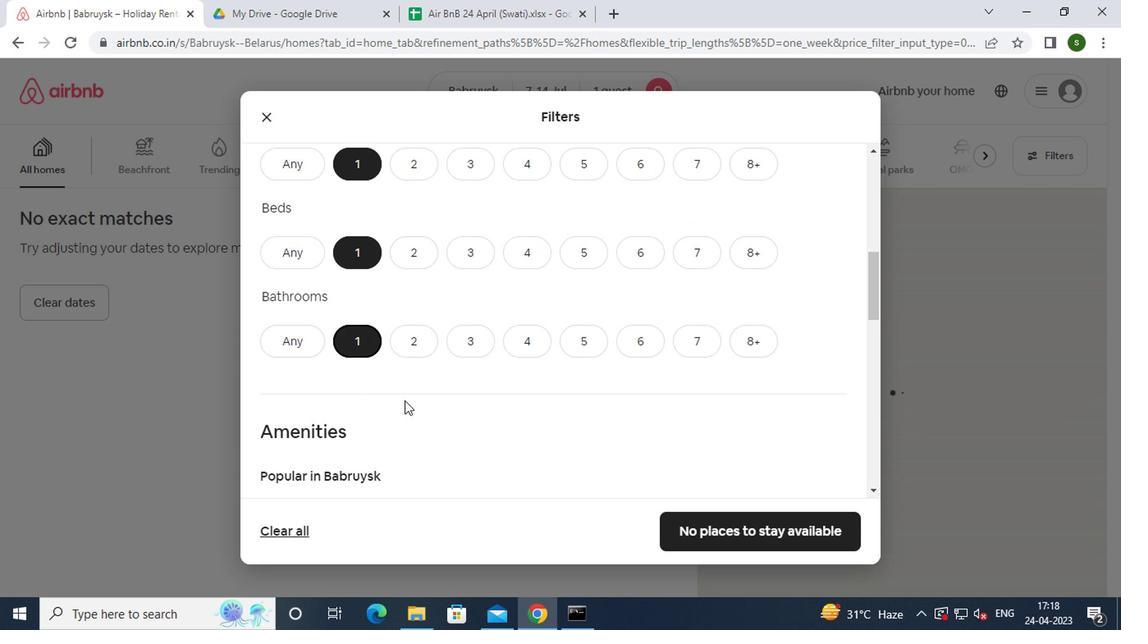 
Action: Mouse scrolled (437, 418) with delta (0, 0)
Screenshot: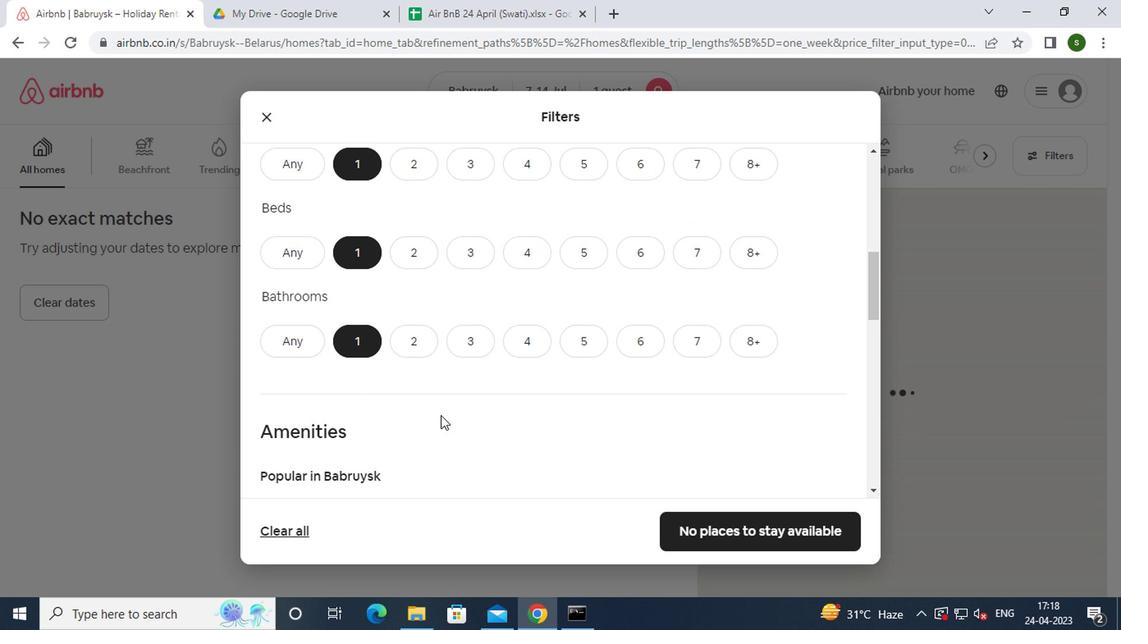 
Action: Mouse scrolled (437, 418) with delta (0, 0)
Screenshot: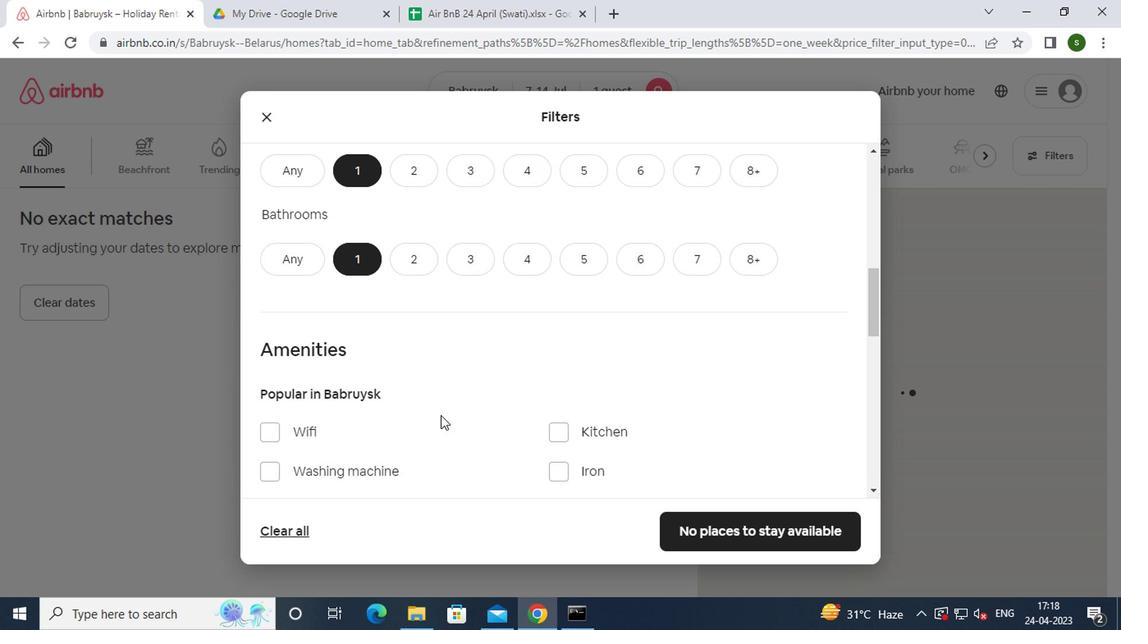 
Action: Mouse moved to (370, 393)
Screenshot: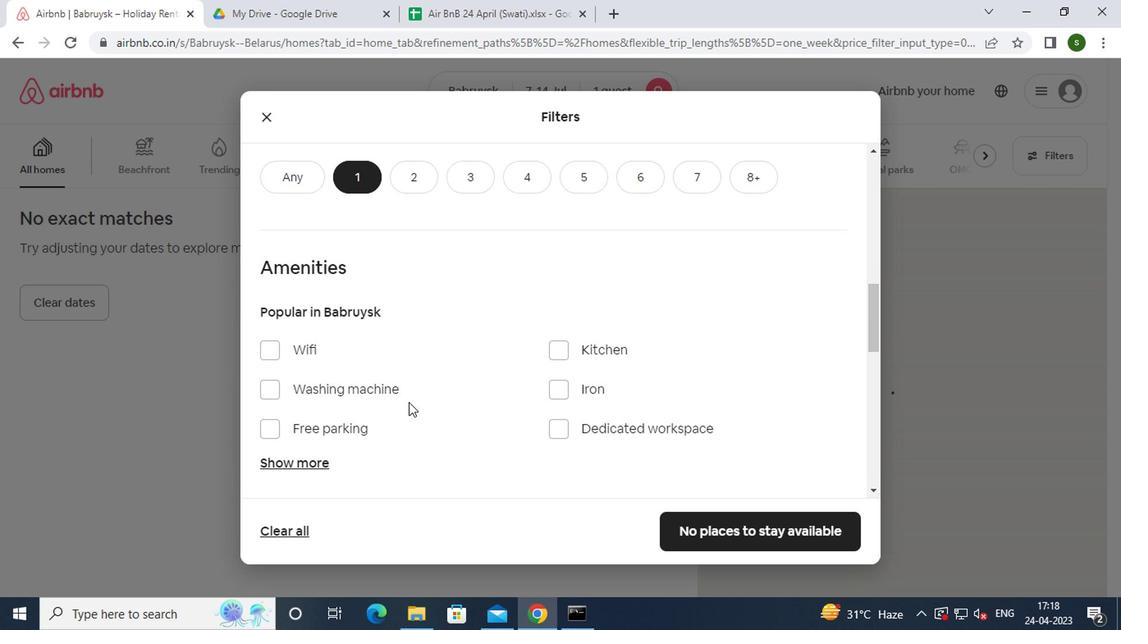 
Action: Mouse pressed left at (370, 393)
Screenshot: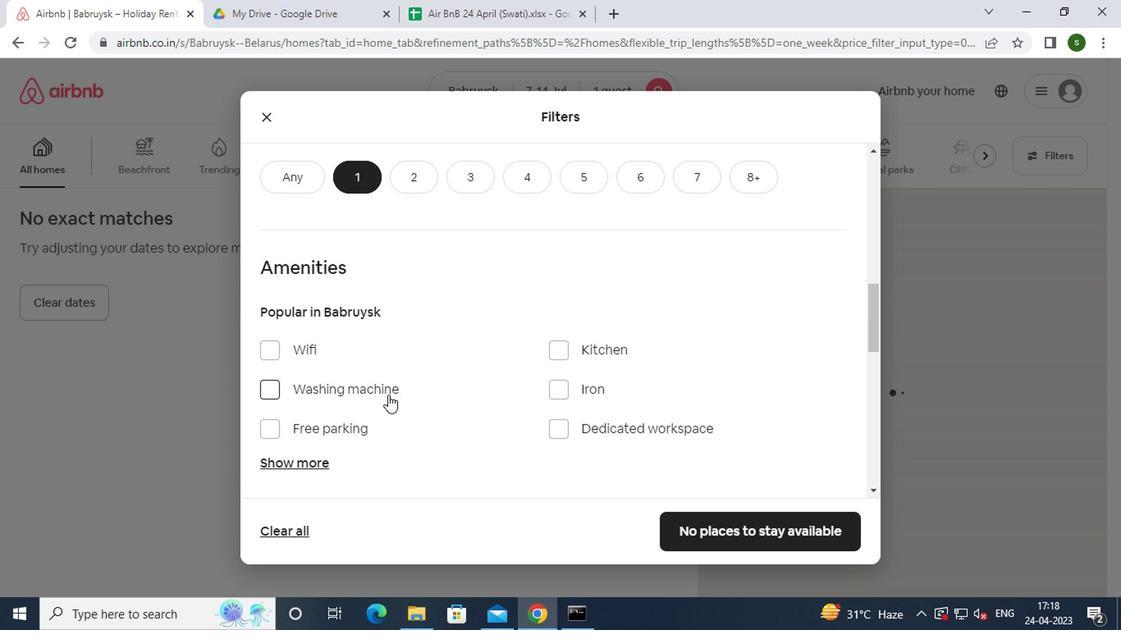
Action: Mouse moved to (475, 387)
Screenshot: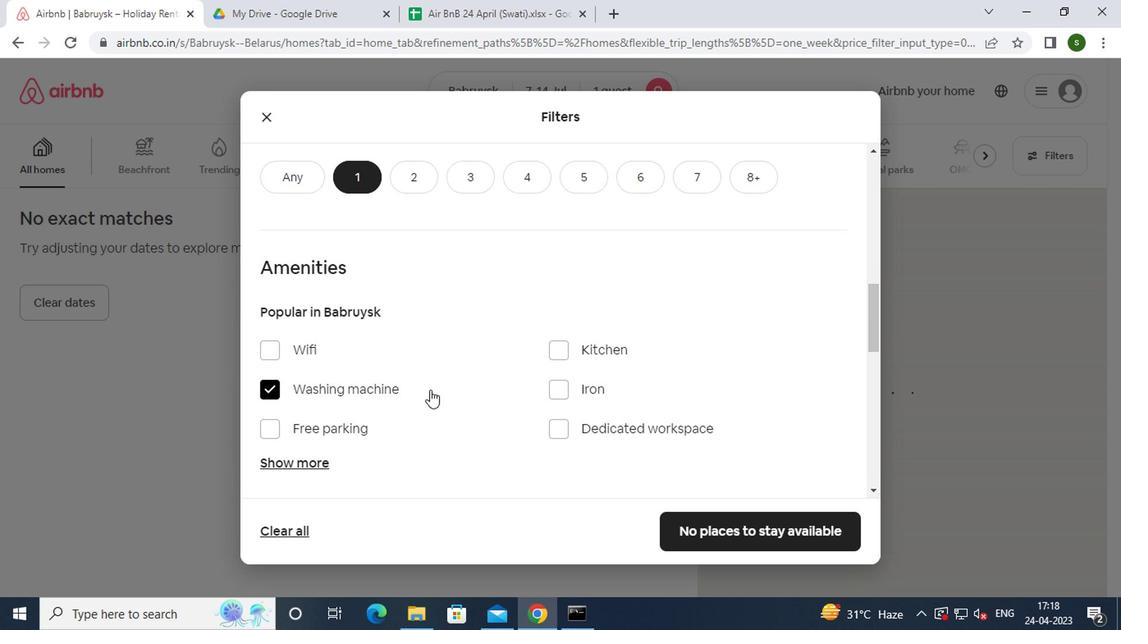 
Action: Mouse scrolled (475, 386) with delta (0, 0)
Screenshot: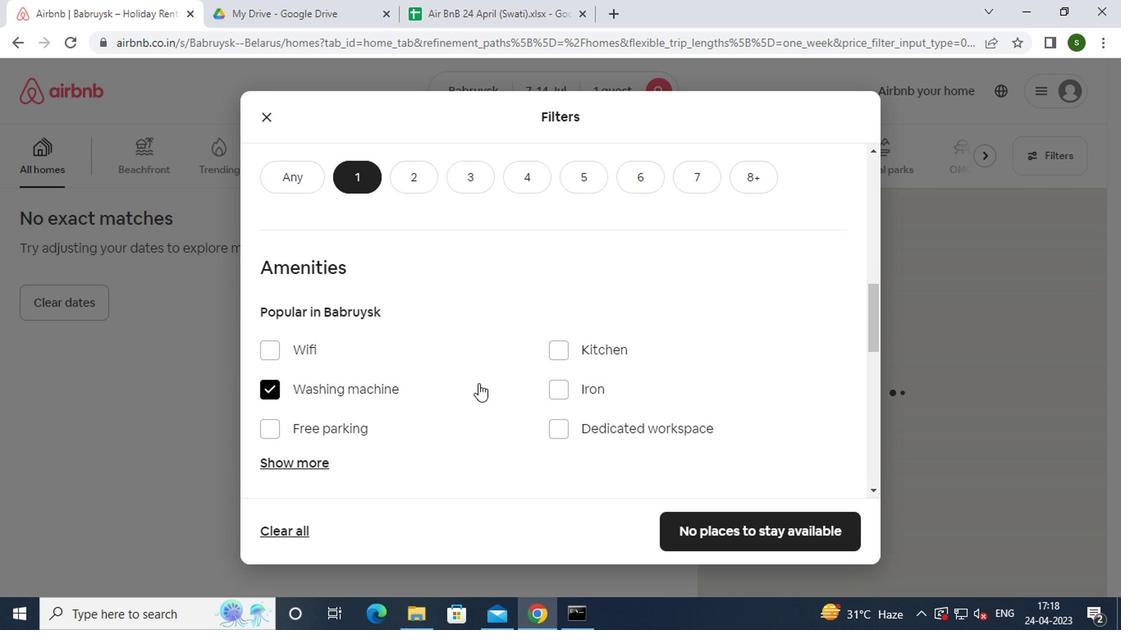 
Action: Mouse scrolled (475, 386) with delta (0, 0)
Screenshot: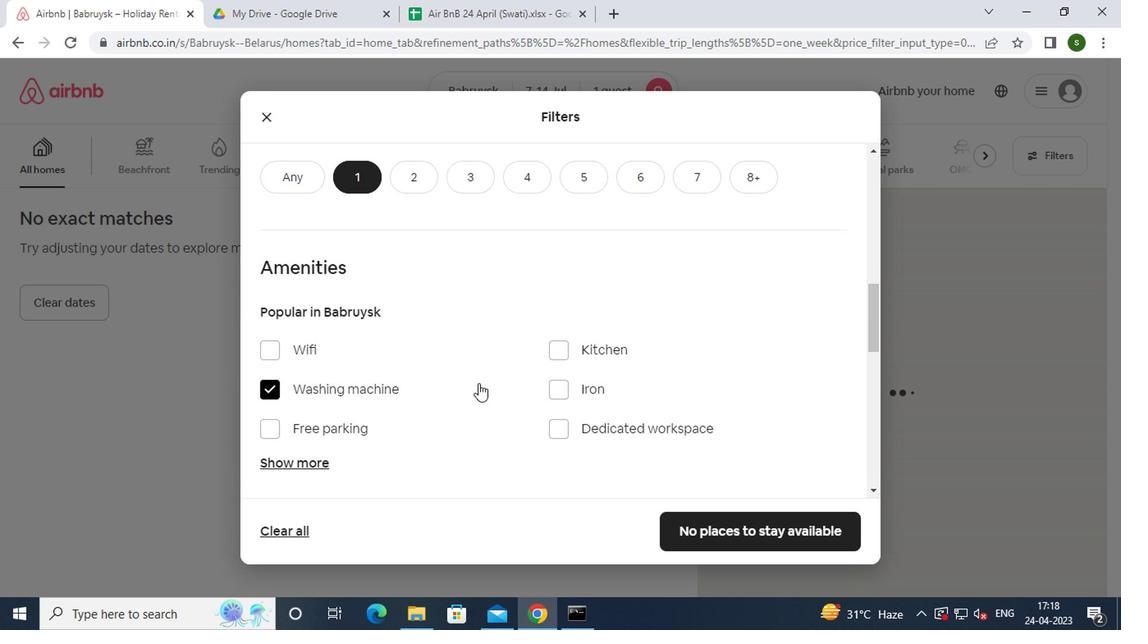 
Action: Mouse scrolled (475, 386) with delta (0, 0)
Screenshot: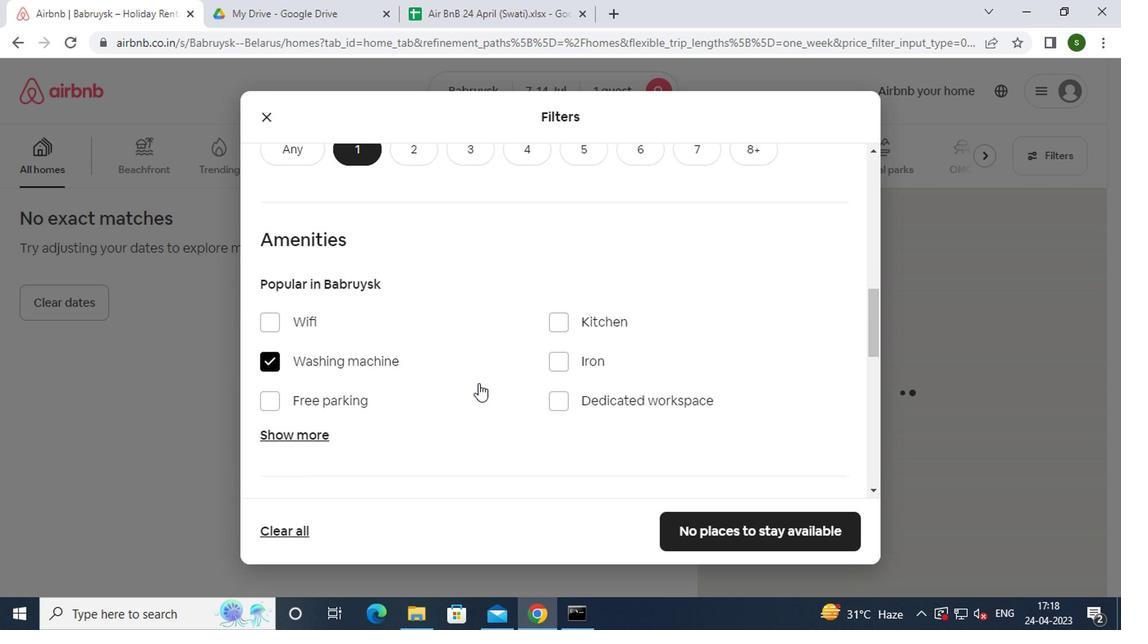 
Action: Mouse moved to (812, 418)
Screenshot: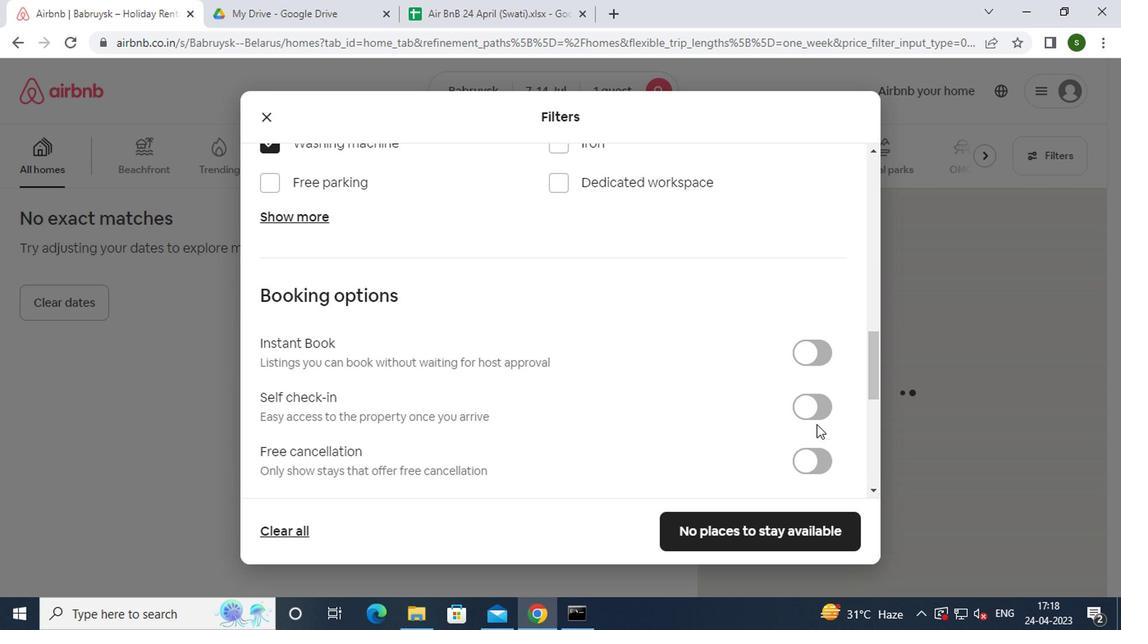
Action: Mouse pressed left at (812, 418)
Screenshot: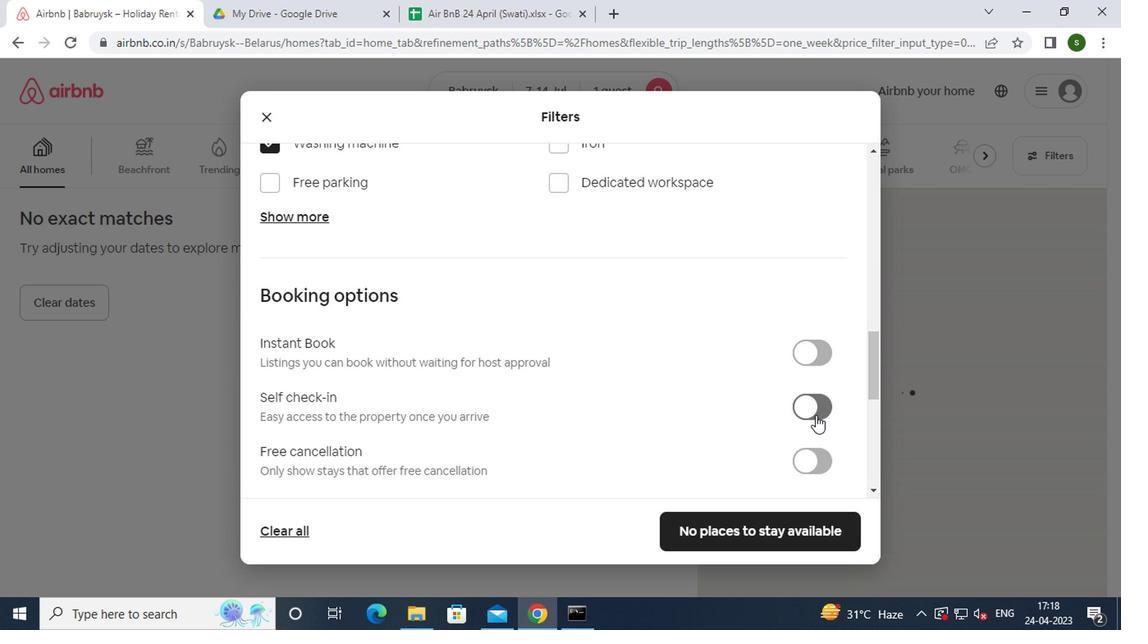 
Action: Mouse moved to (685, 408)
Screenshot: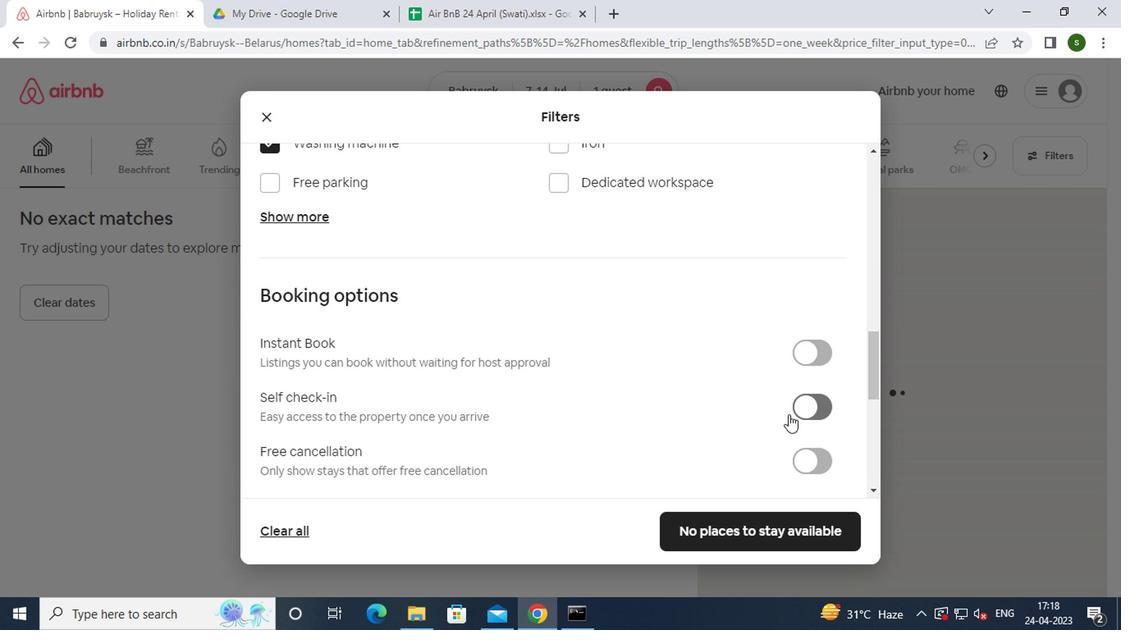 
Action: Mouse scrolled (685, 407) with delta (0, -1)
Screenshot: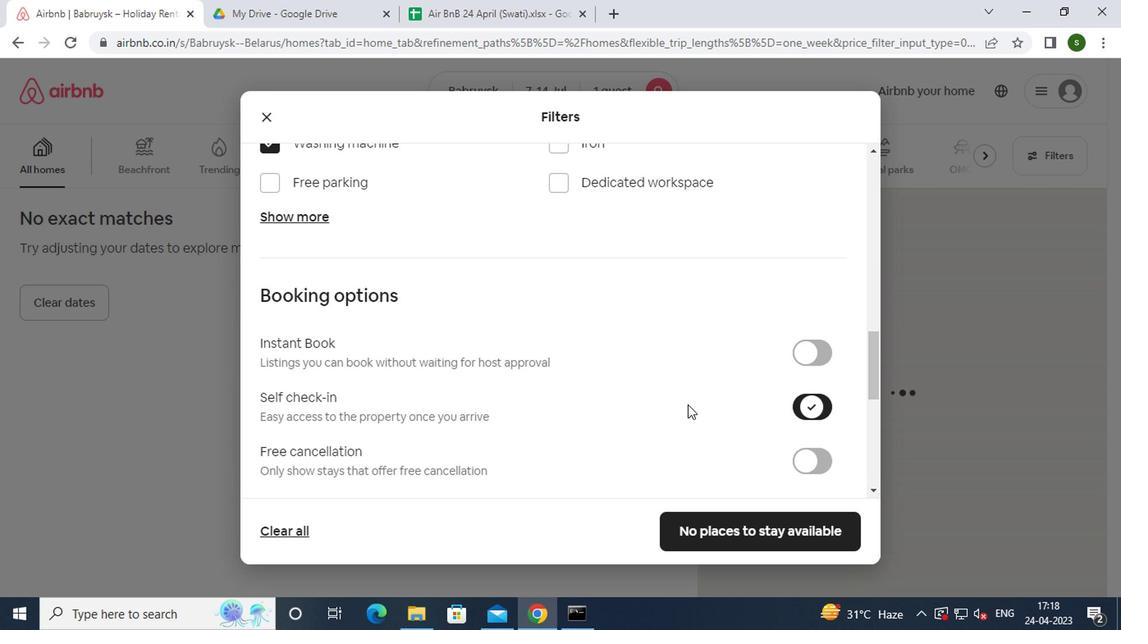 
Action: Mouse scrolled (685, 407) with delta (0, -1)
Screenshot: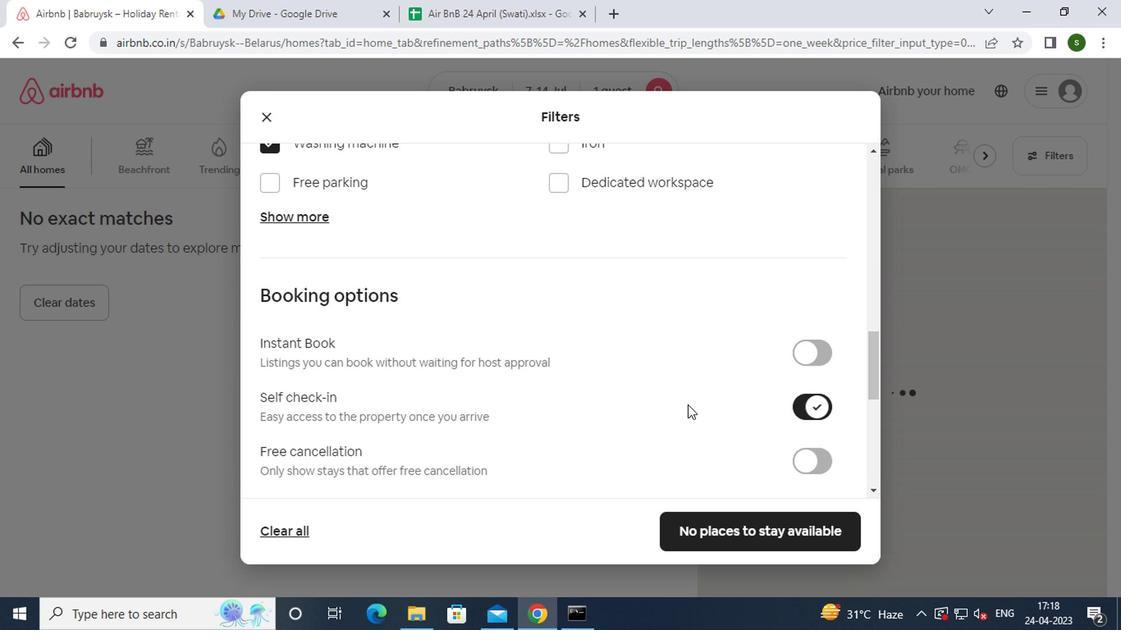 
Action: Mouse scrolled (685, 407) with delta (0, -1)
Screenshot: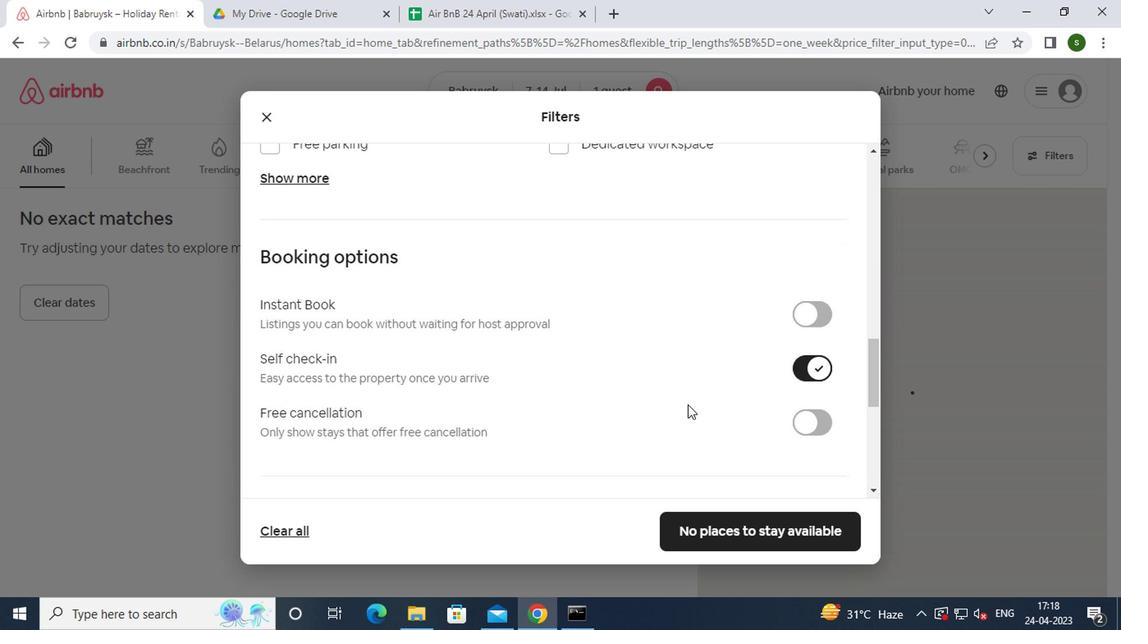
Action: Mouse scrolled (685, 407) with delta (0, -1)
Screenshot: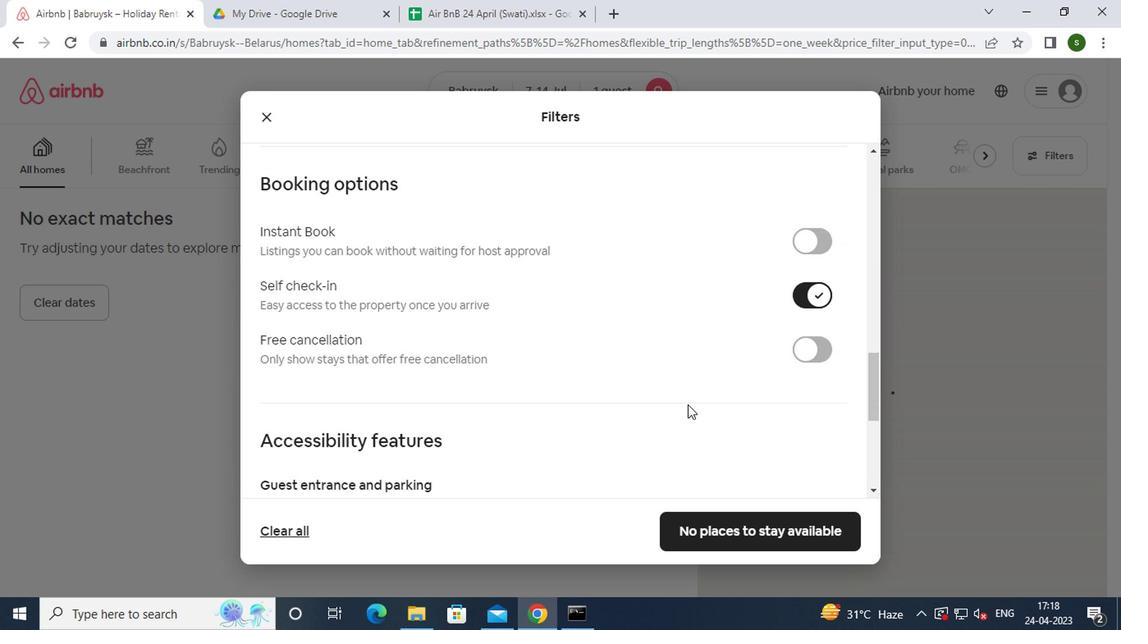 
Action: Mouse scrolled (685, 407) with delta (0, -1)
Screenshot: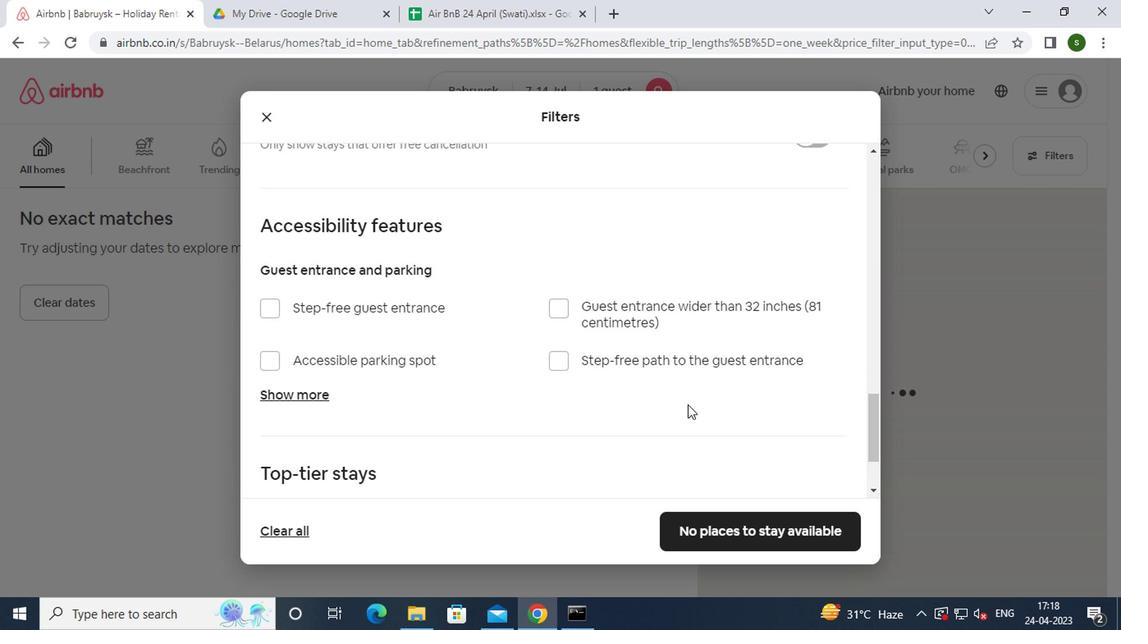 
Action: Mouse scrolled (685, 407) with delta (0, -1)
Screenshot: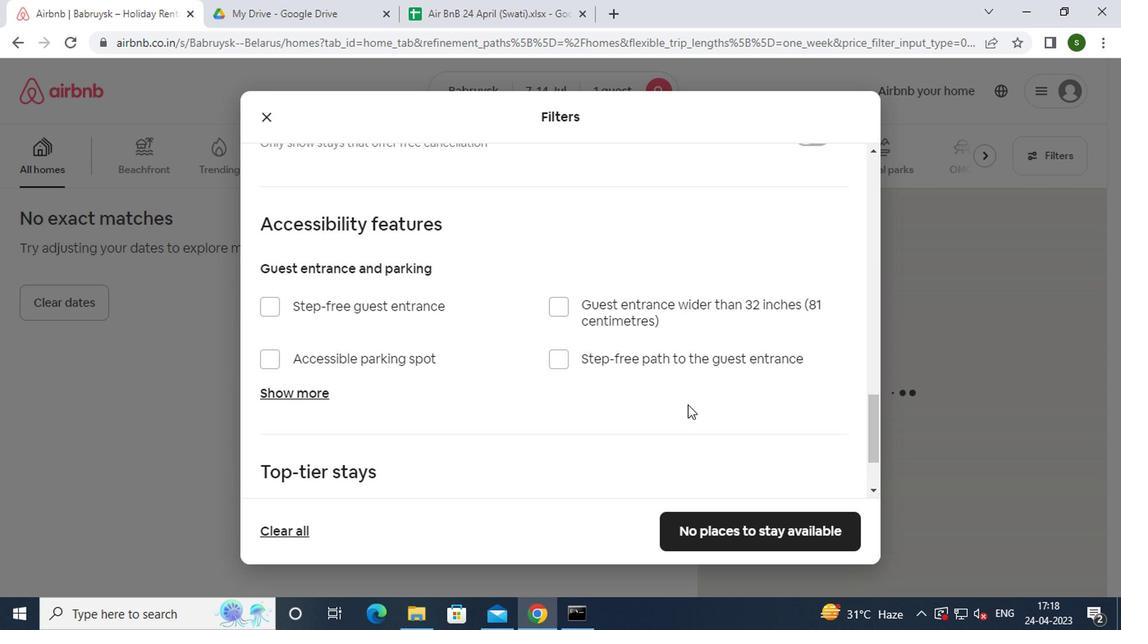 
Action: Mouse scrolled (685, 407) with delta (0, -1)
Screenshot: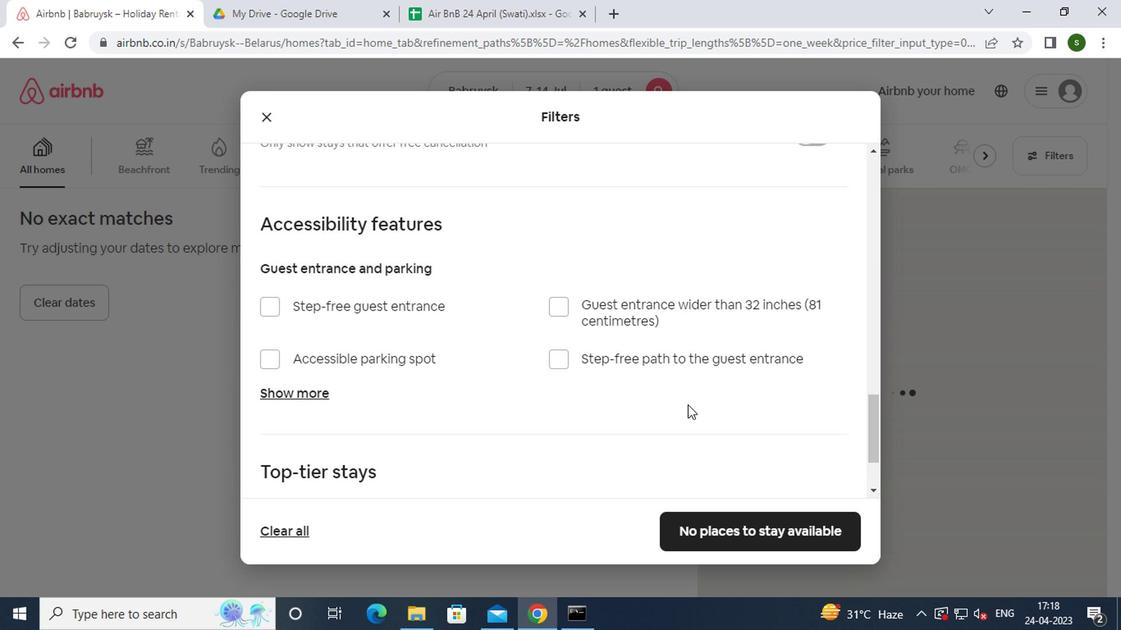
Action: Mouse scrolled (685, 407) with delta (0, -1)
Screenshot: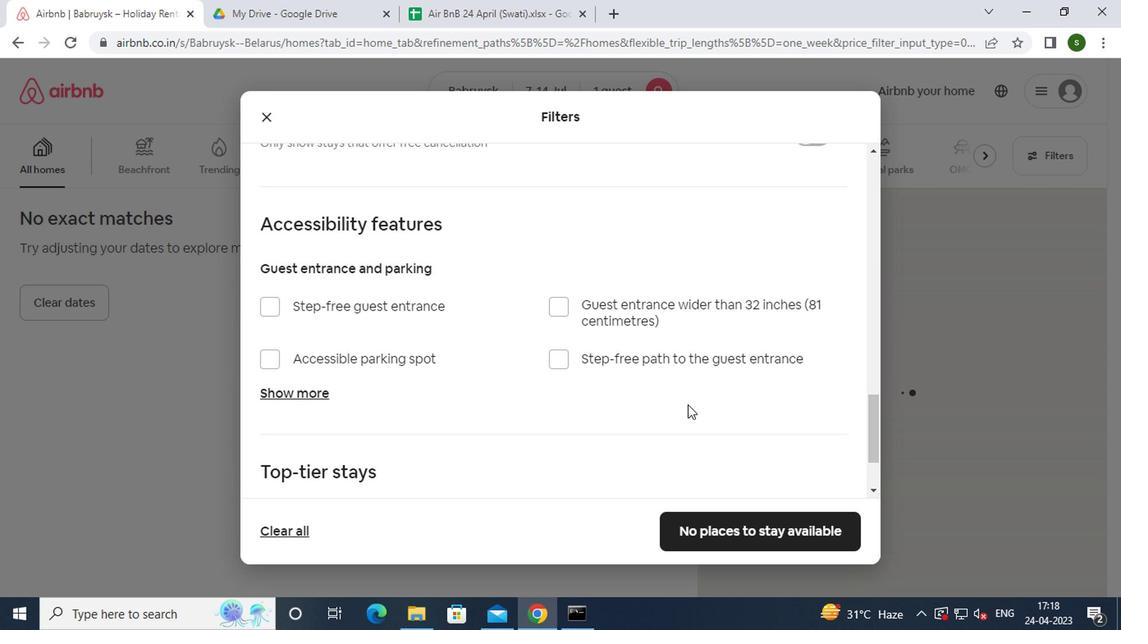 
Action: Mouse scrolled (685, 407) with delta (0, -1)
Screenshot: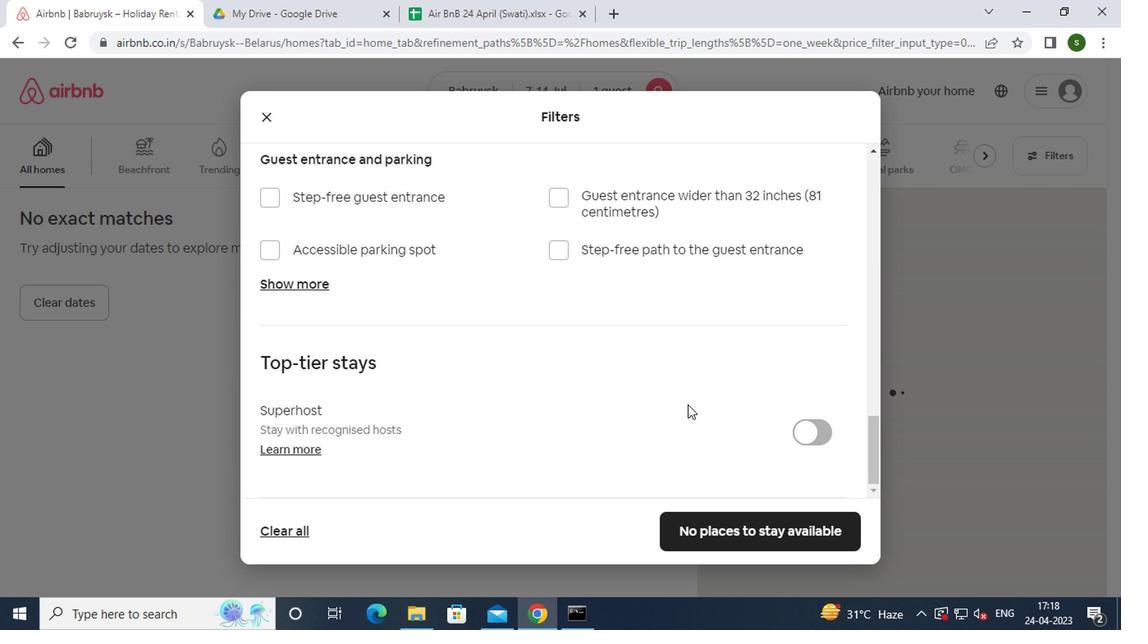 
Action: Mouse scrolled (685, 407) with delta (0, -1)
Screenshot: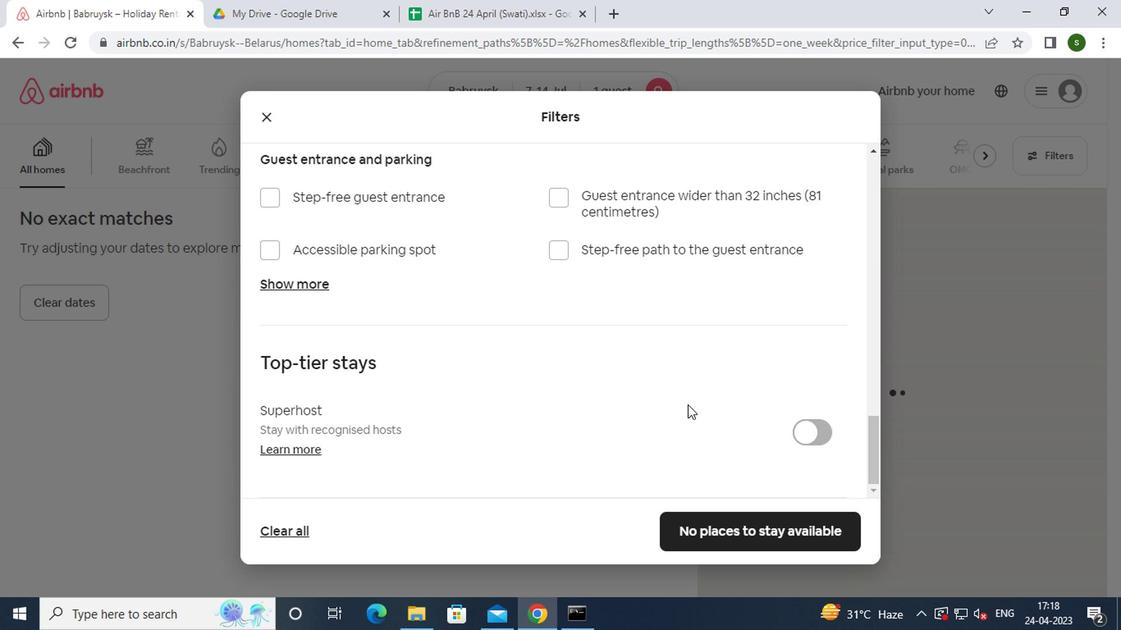 
Action: Mouse moved to (707, 530)
Screenshot: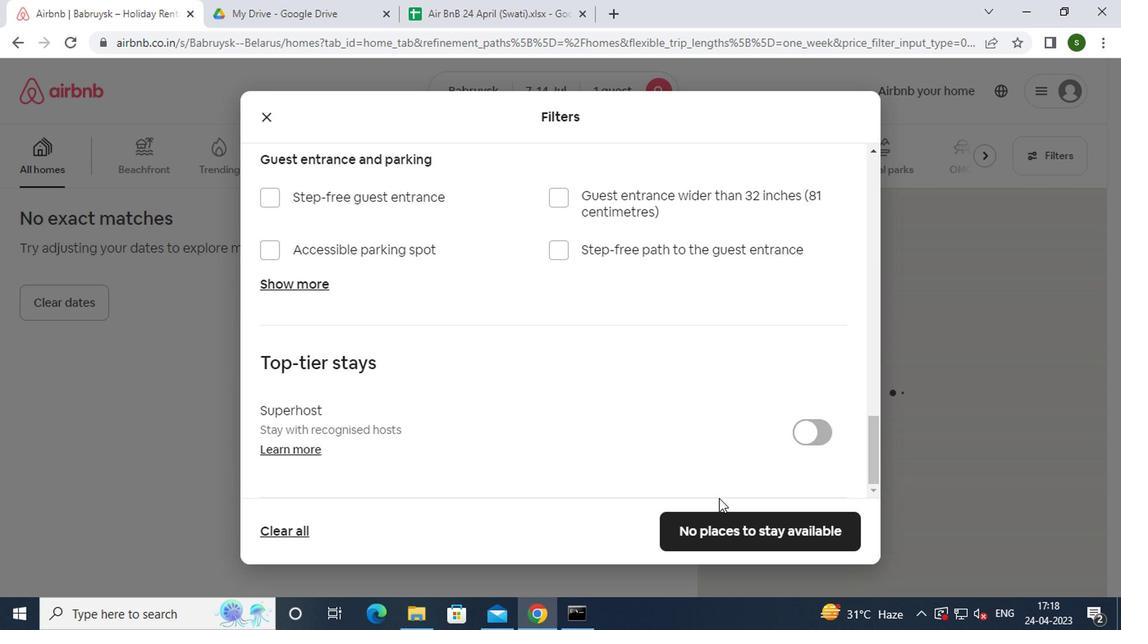 
Action: Mouse pressed left at (707, 530)
Screenshot: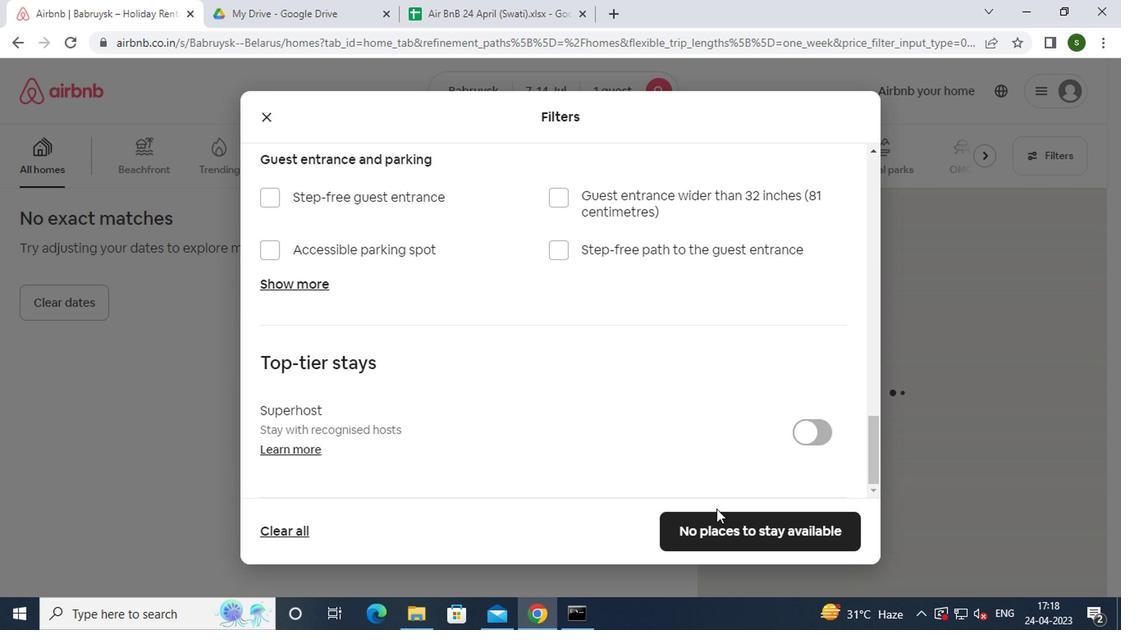 
Action: Mouse moved to (537, 335)
Screenshot: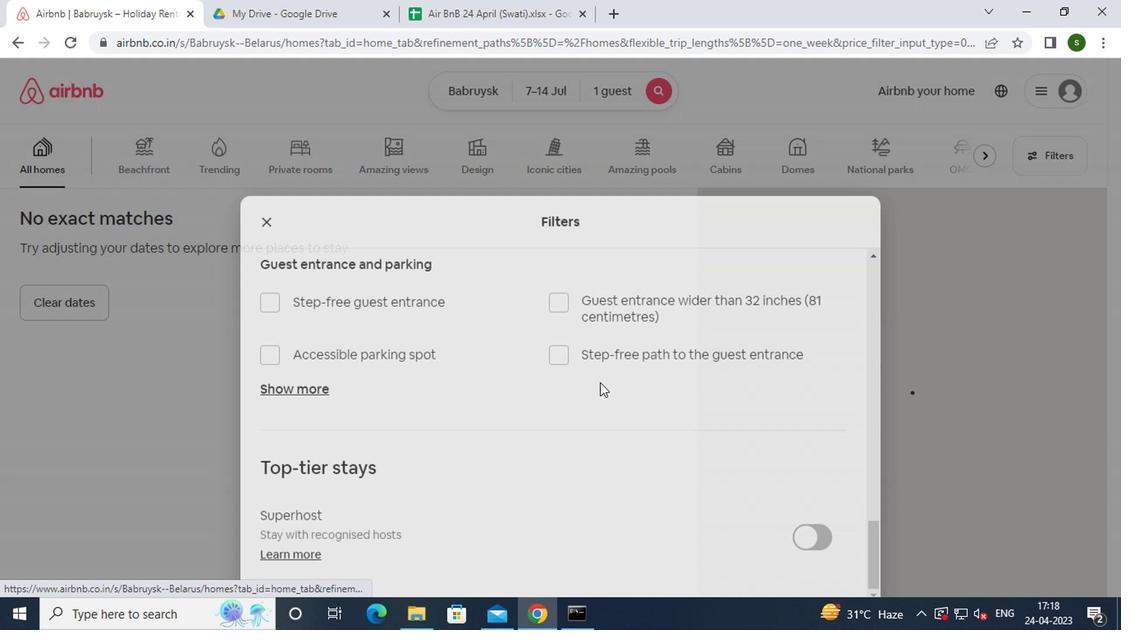 
